 Task: Research Airbnb options in MontelÃÂ­bano, Colombia from 17th December, 2023 to 21st December, 2023 for 2 adults. Place can be private room with 1  bedroom having 2 beds and 1 bathroom. Property type can be flat. Amenities needed are: wifi, washing machine.
Action: Mouse moved to (448, 95)
Screenshot: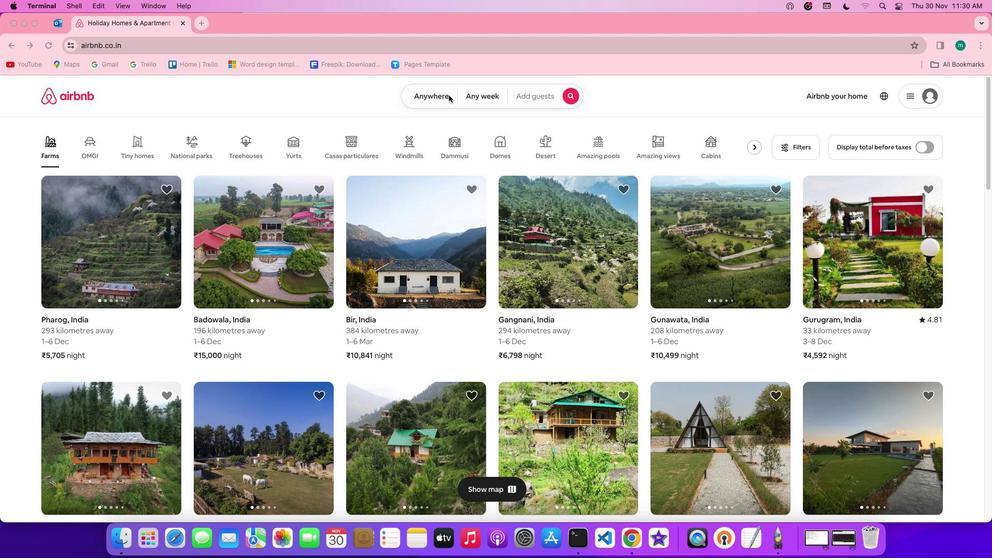 
Action: Mouse pressed left at (448, 95)
Screenshot: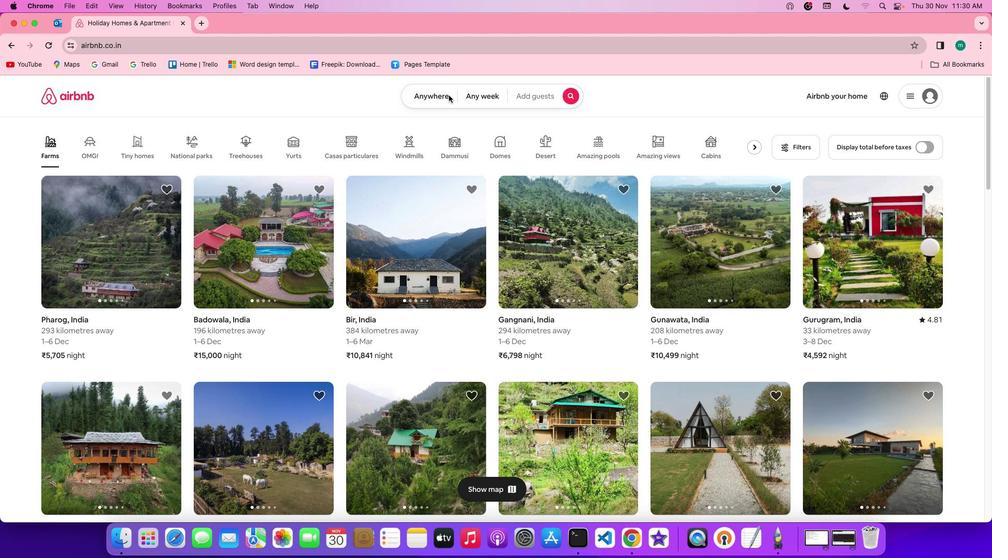
Action: Mouse pressed left at (448, 95)
Screenshot: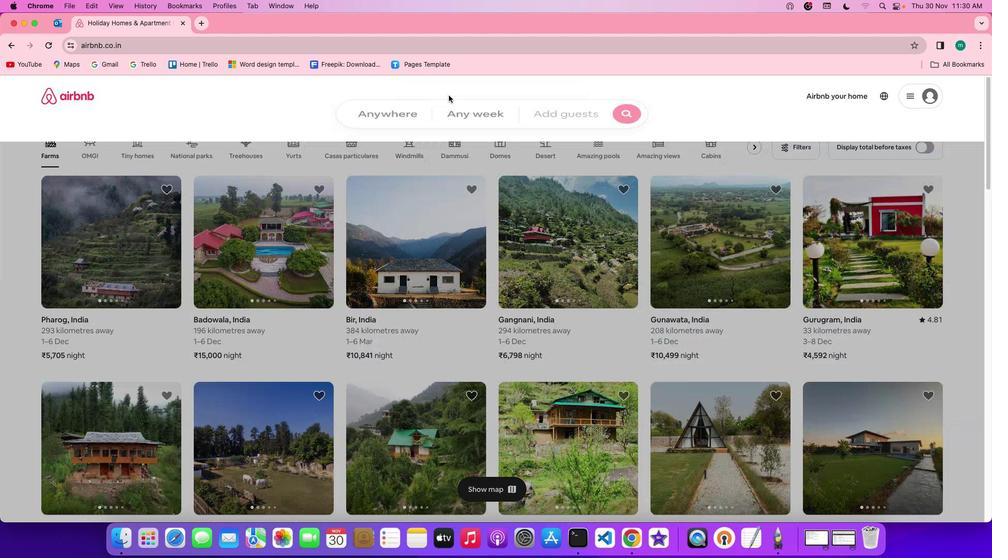 
Action: Mouse moved to (365, 138)
Screenshot: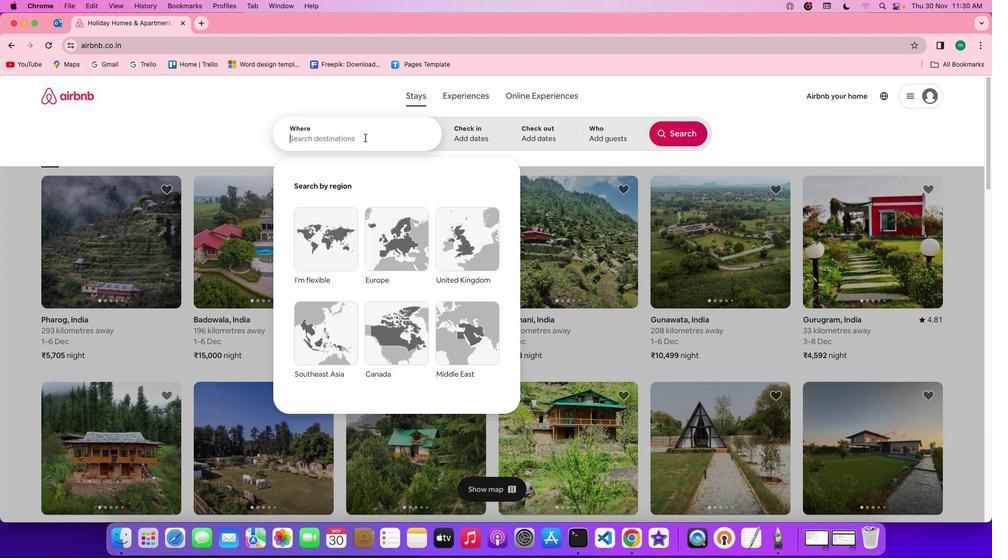 
Action: Mouse pressed left at (365, 138)
Screenshot: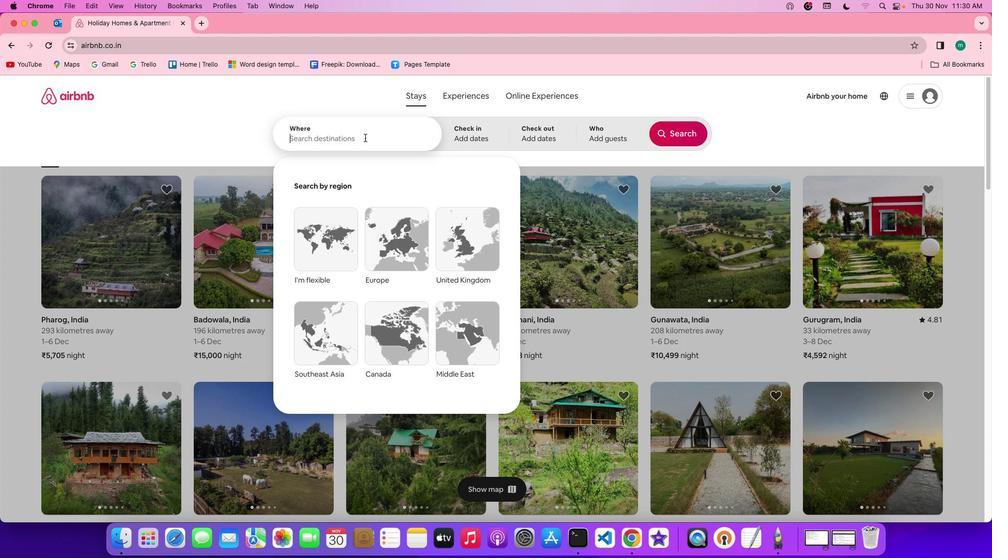 
Action: Key pressed Key.shift'M''o''n''t''e''l''a''b''a''n''o'','Key.spaceKey.shift'C''o''l''o''m''b''i''a'
Screenshot: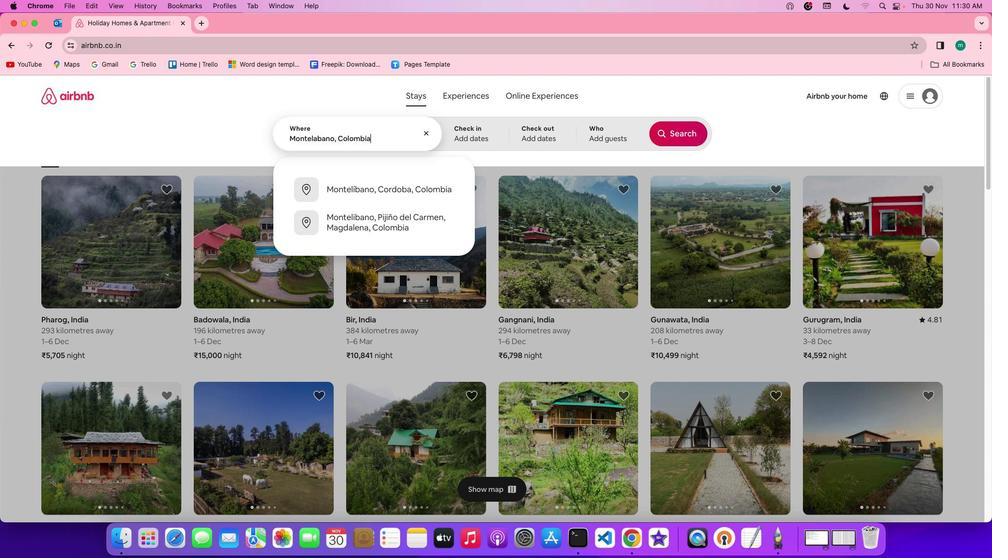 
Action: Mouse moved to (503, 130)
Screenshot: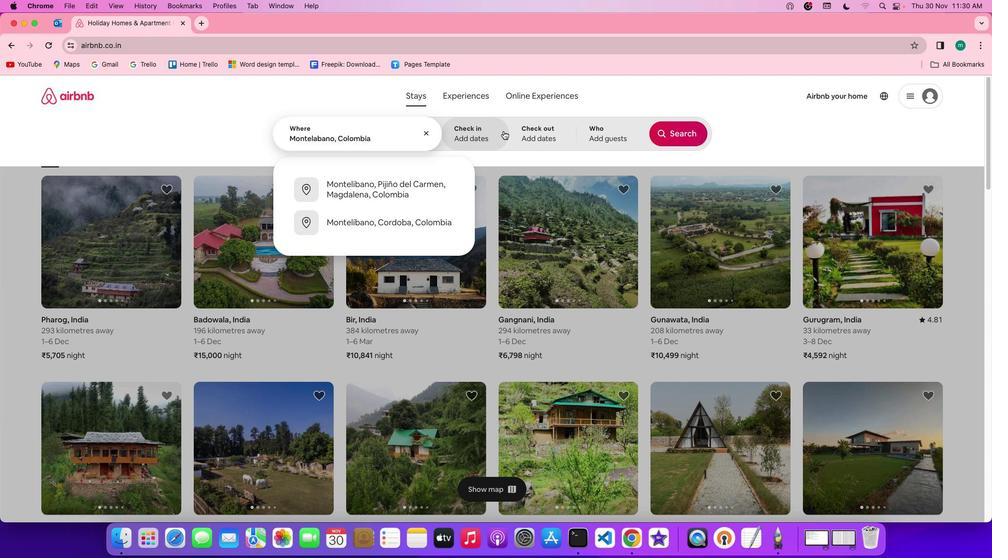 
Action: Mouse pressed left at (503, 130)
Screenshot: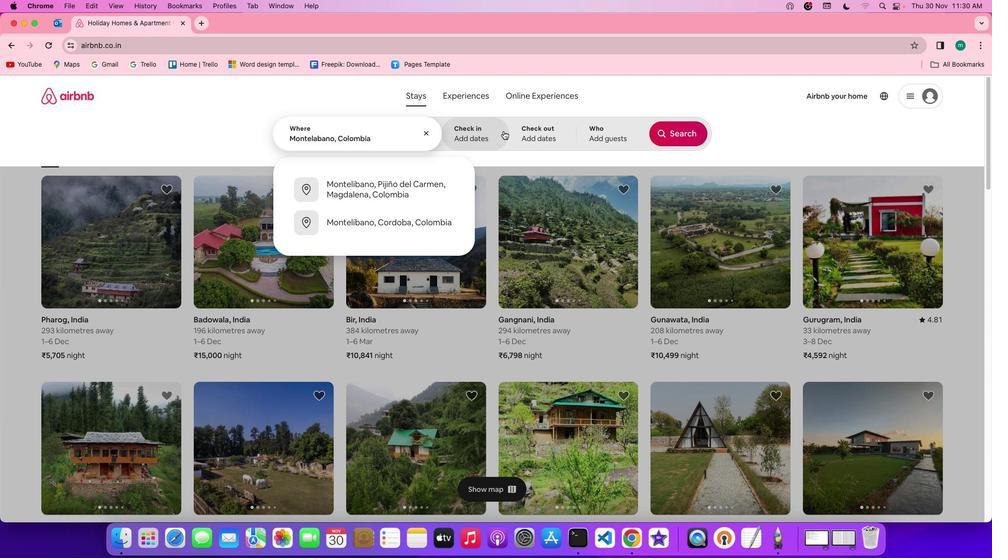 
Action: Mouse moved to (520, 332)
Screenshot: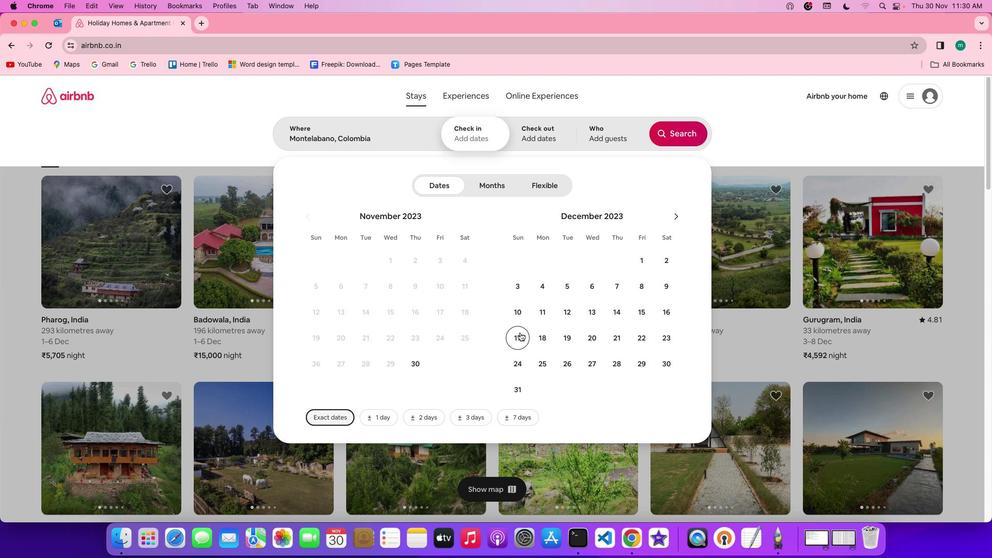 
Action: Mouse pressed left at (520, 332)
Screenshot: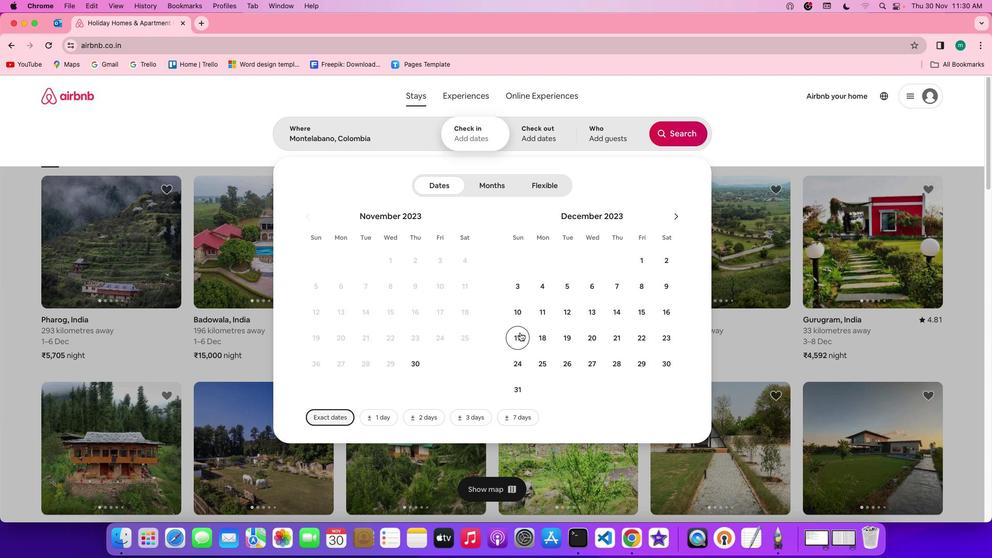 
Action: Mouse moved to (619, 339)
Screenshot: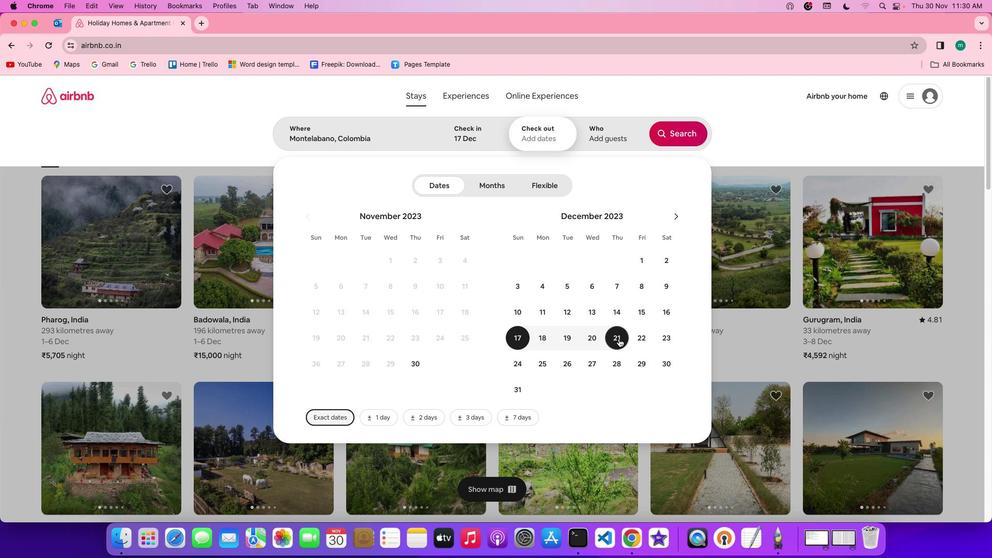 
Action: Mouse pressed left at (619, 339)
Screenshot: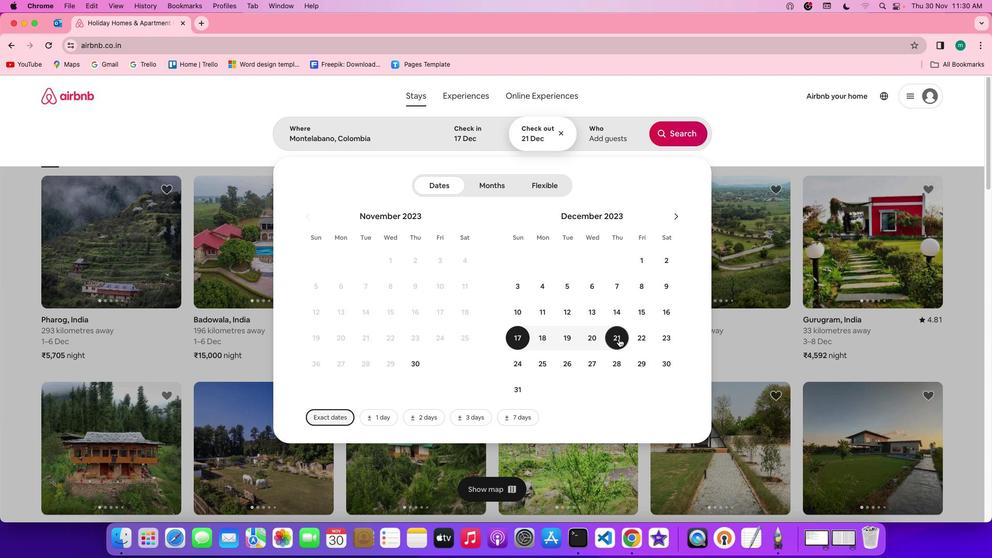 
Action: Mouse moved to (606, 141)
Screenshot: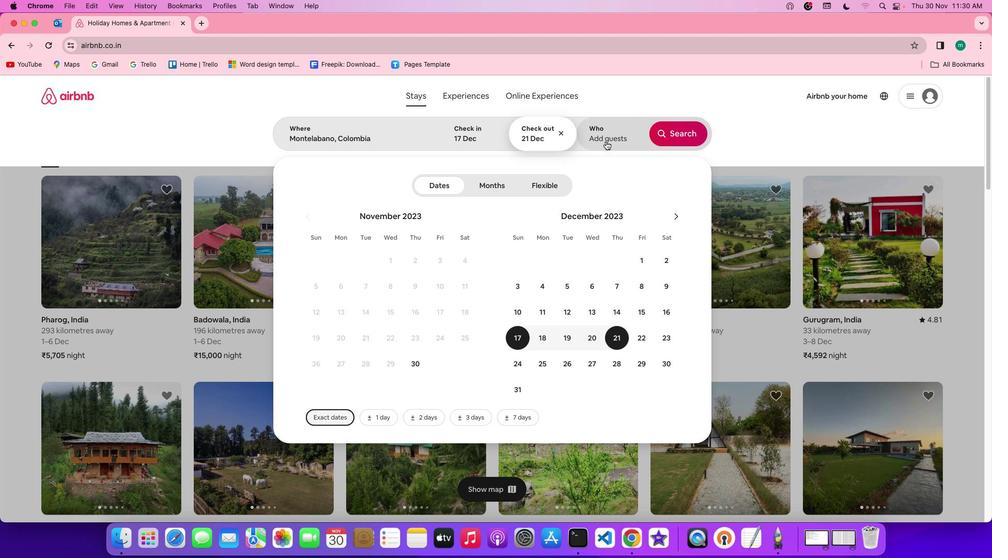 
Action: Mouse pressed left at (606, 141)
Screenshot: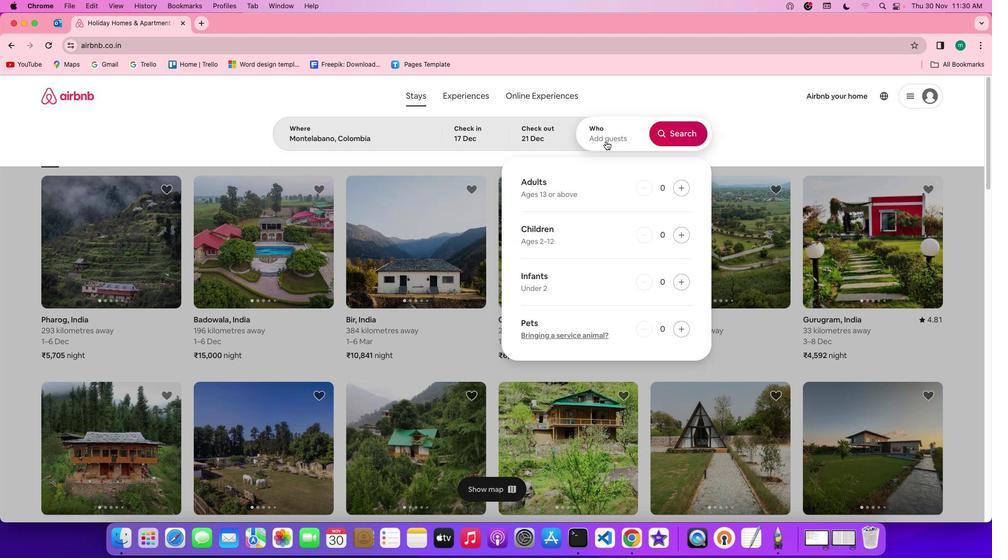 
Action: Mouse moved to (680, 187)
Screenshot: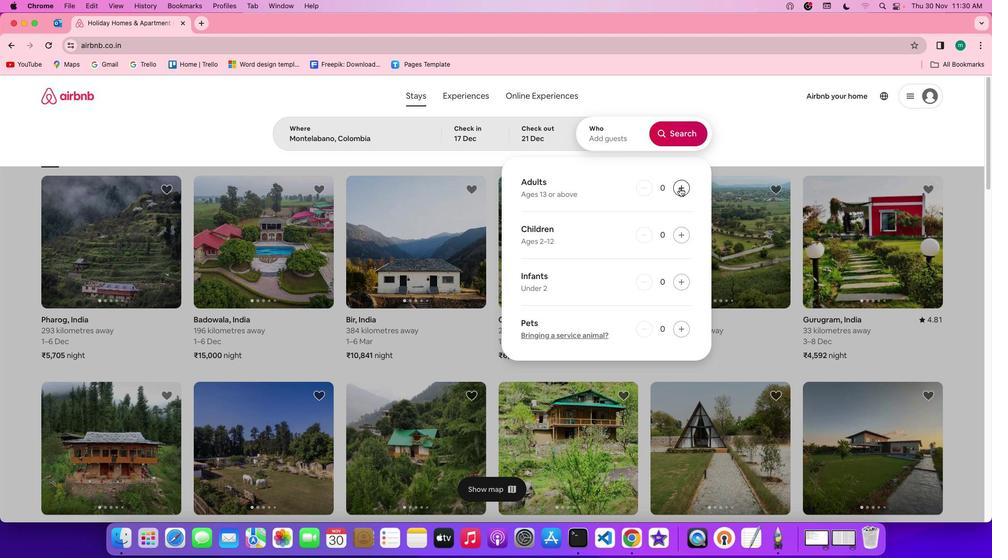 
Action: Mouse pressed left at (680, 187)
Screenshot: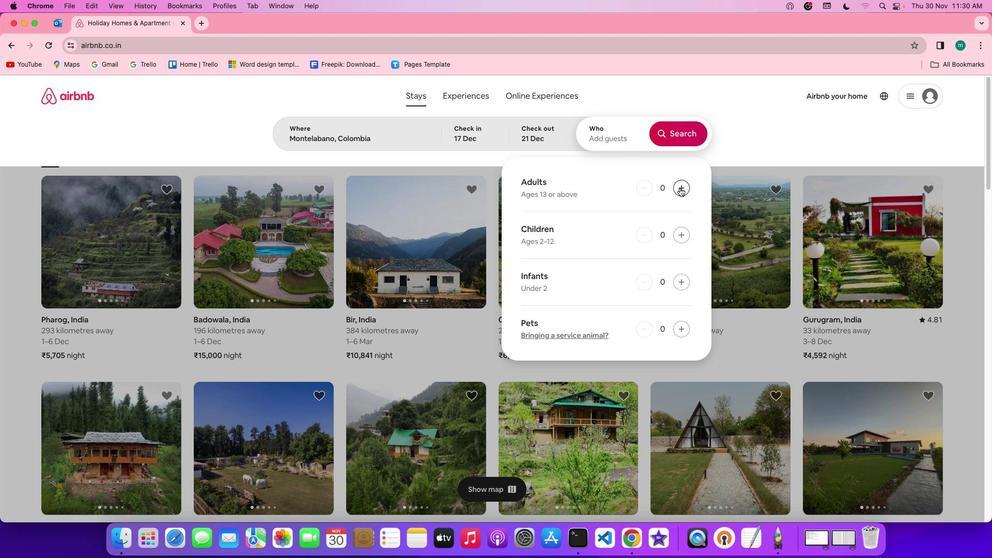 
Action: Mouse moved to (680, 187)
Screenshot: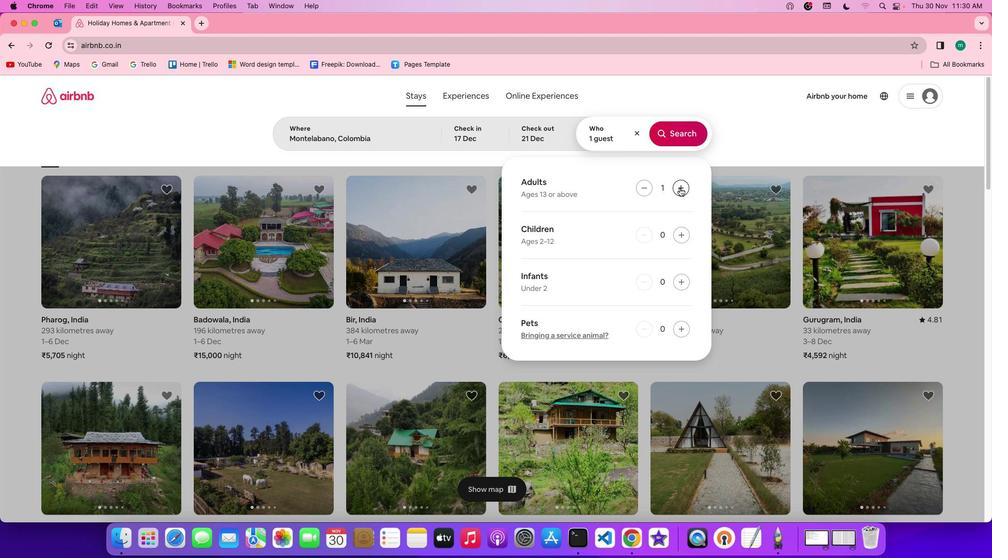 
Action: Mouse pressed left at (680, 187)
Screenshot: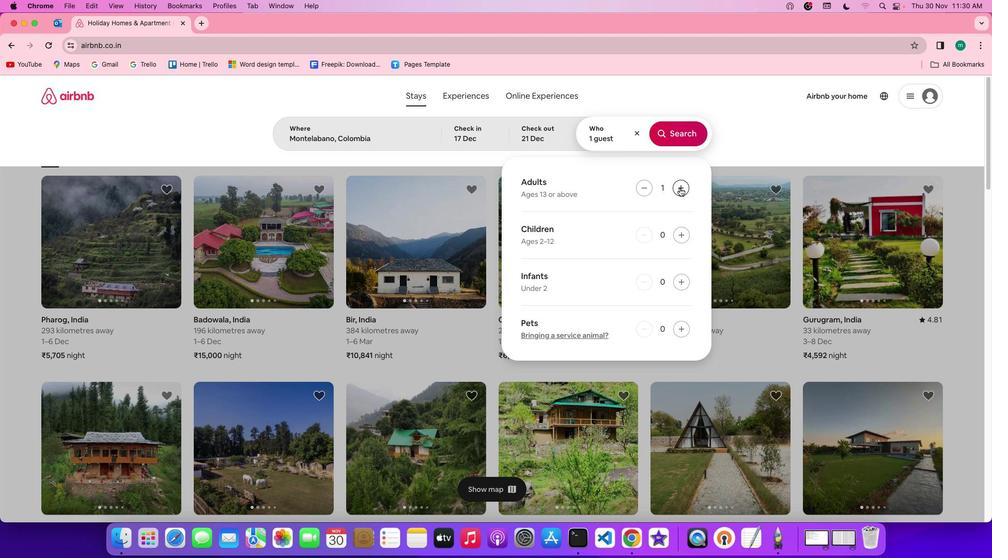 
Action: Mouse moved to (680, 132)
Screenshot: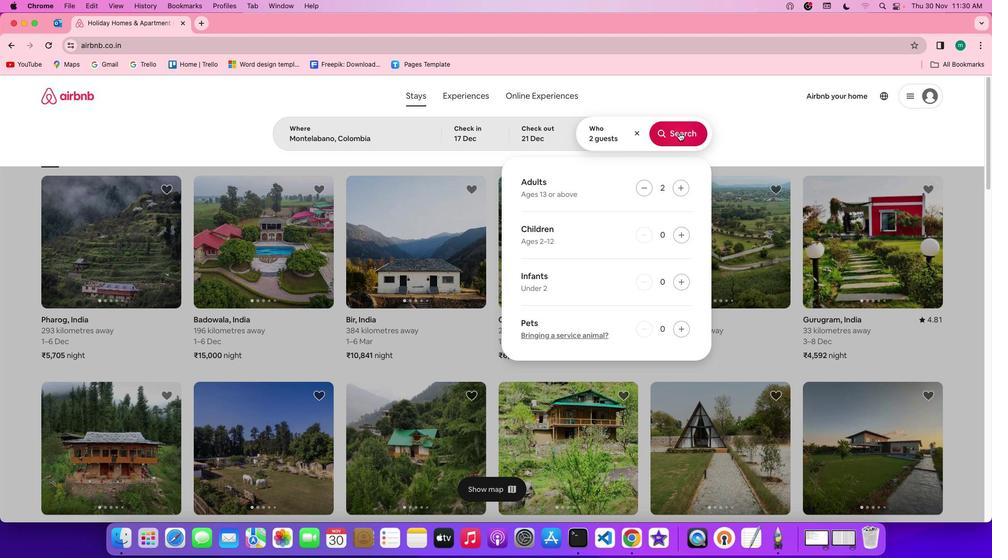
Action: Mouse pressed left at (680, 132)
Screenshot: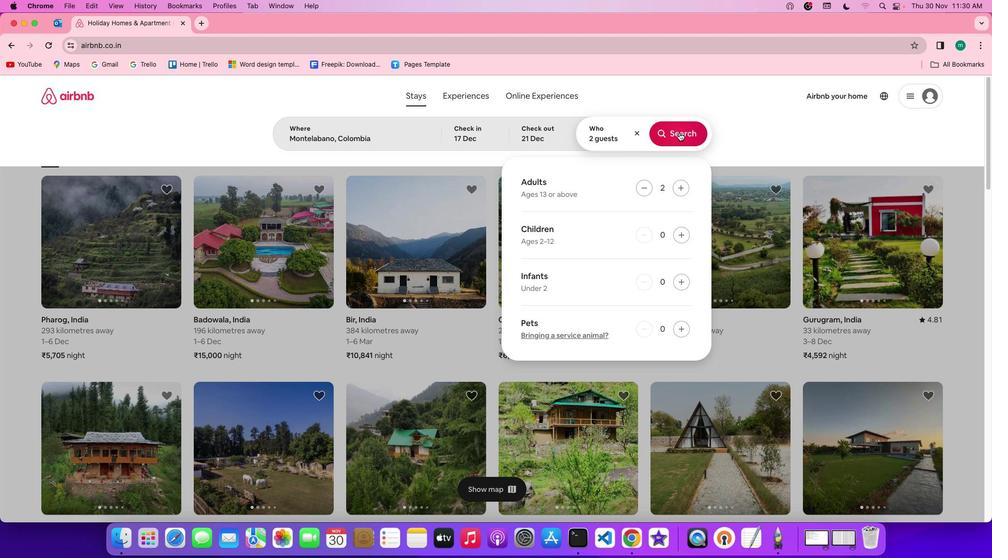 
Action: Mouse moved to (831, 132)
Screenshot: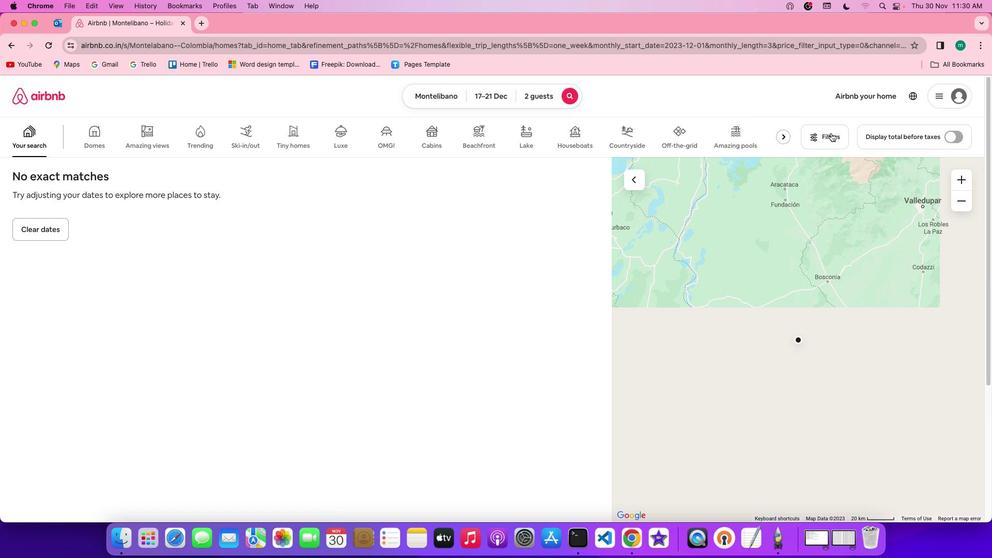 
Action: Mouse pressed left at (831, 132)
Screenshot: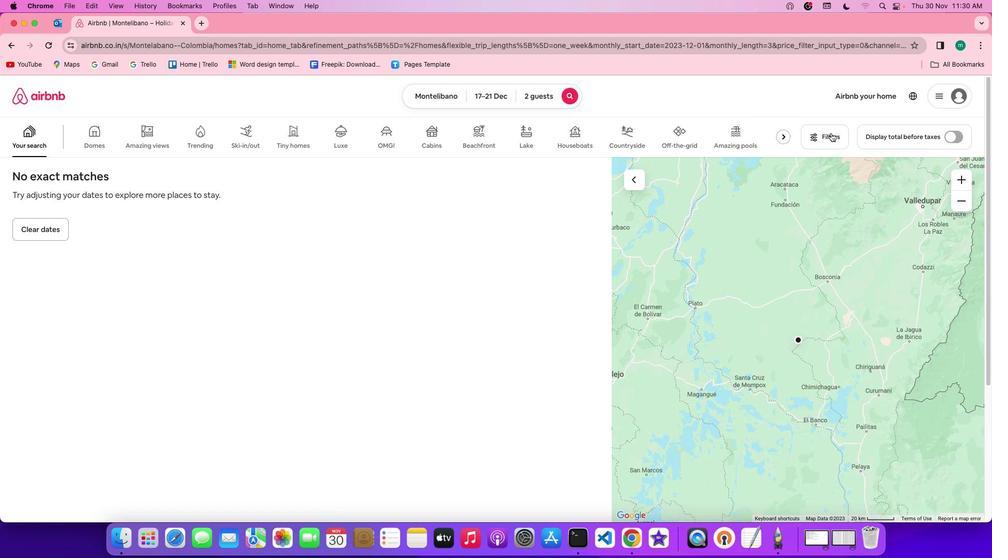
Action: Mouse moved to (519, 234)
Screenshot: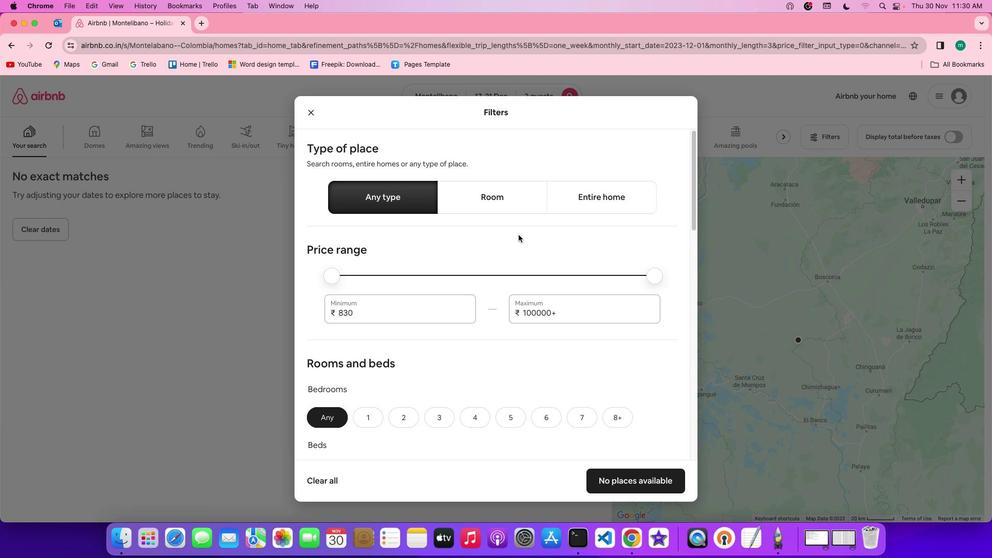 
Action: Mouse scrolled (519, 234) with delta (0, 0)
Screenshot: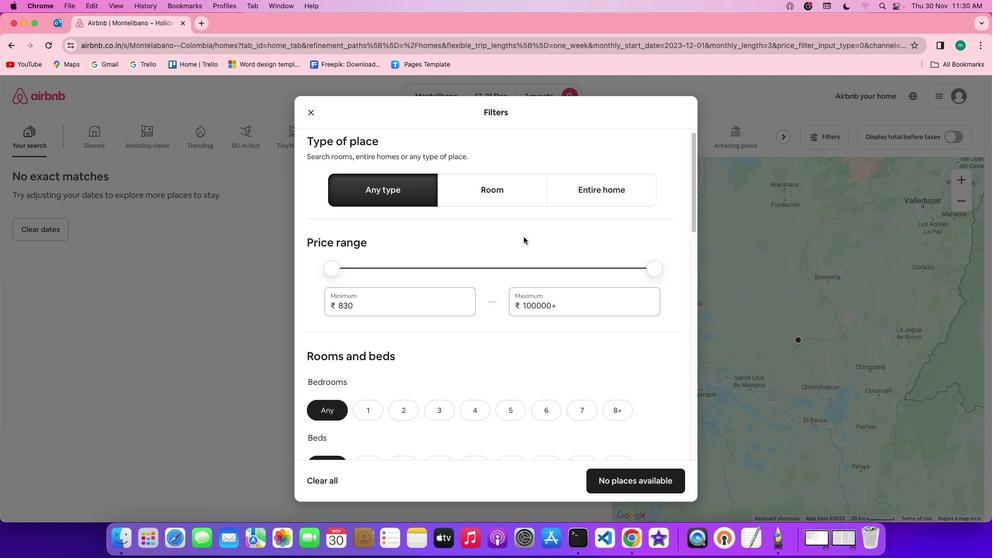 
Action: Mouse moved to (519, 235)
Screenshot: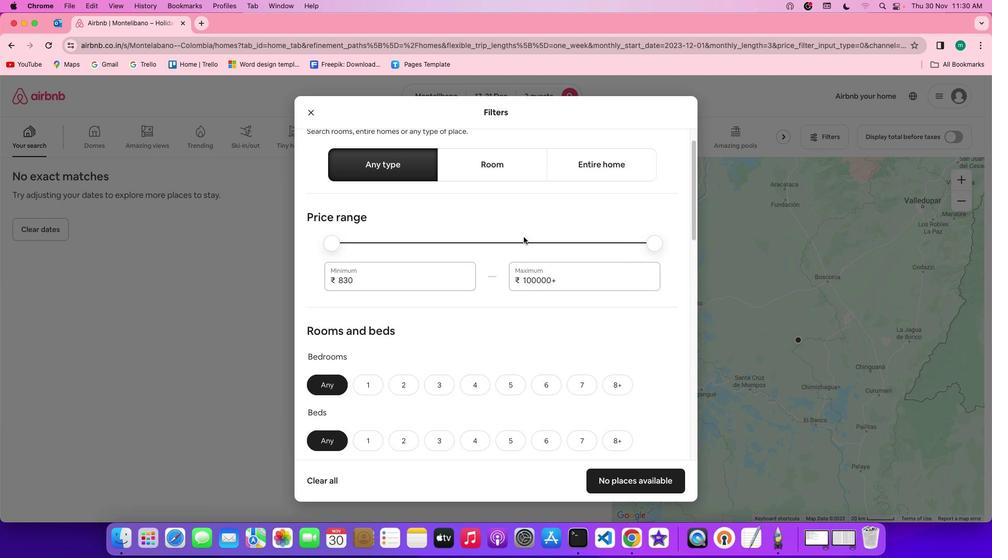 
Action: Mouse scrolled (519, 235) with delta (0, 0)
Screenshot: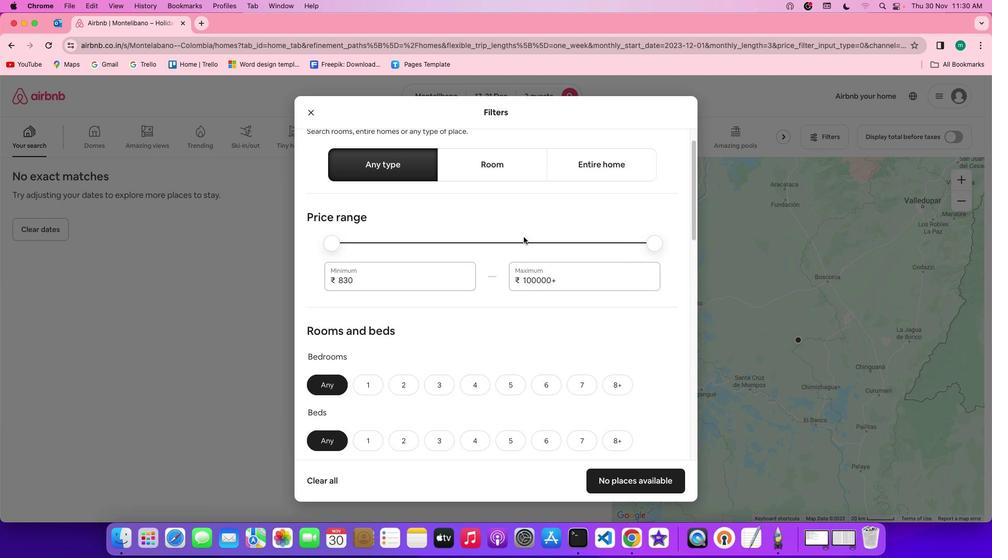 
Action: Mouse moved to (522, 236)
Screenshot: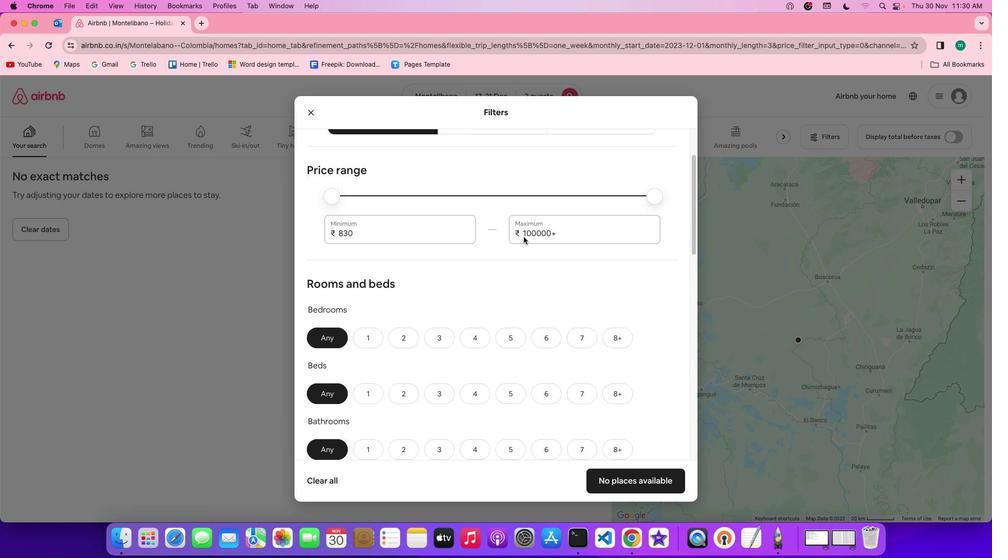 
Action: Mouse scrolled (522, 236) with delta (0, -1)
Screenshot: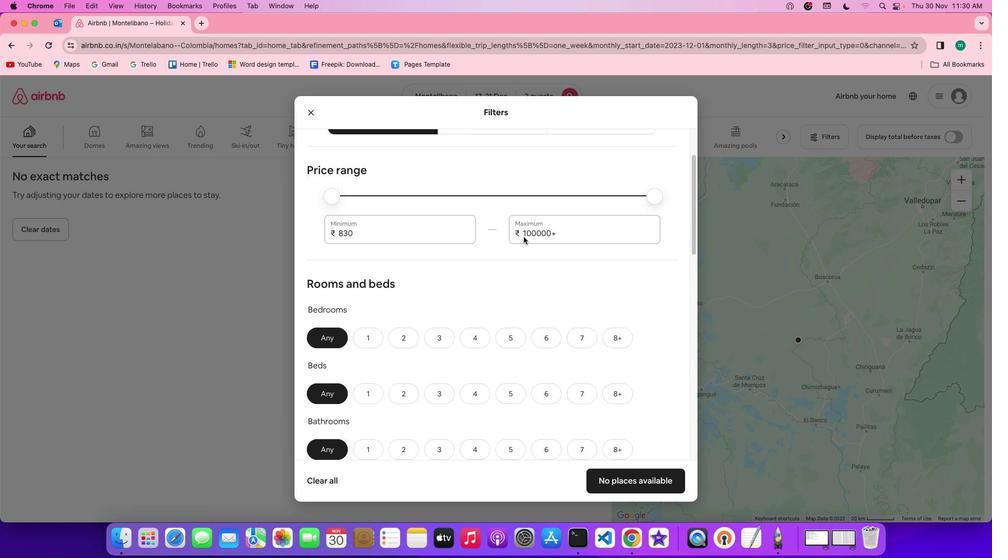 
Action: Mouse moved to (524, 237)
Screenshot: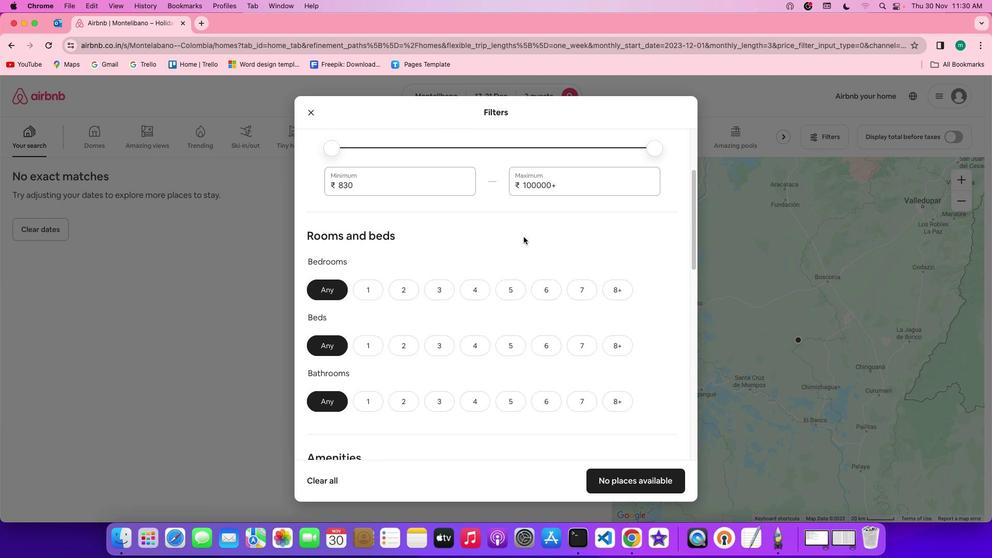 
Action: Mouse scrolled (524, 237) with delta (0, -2)
Screenshot: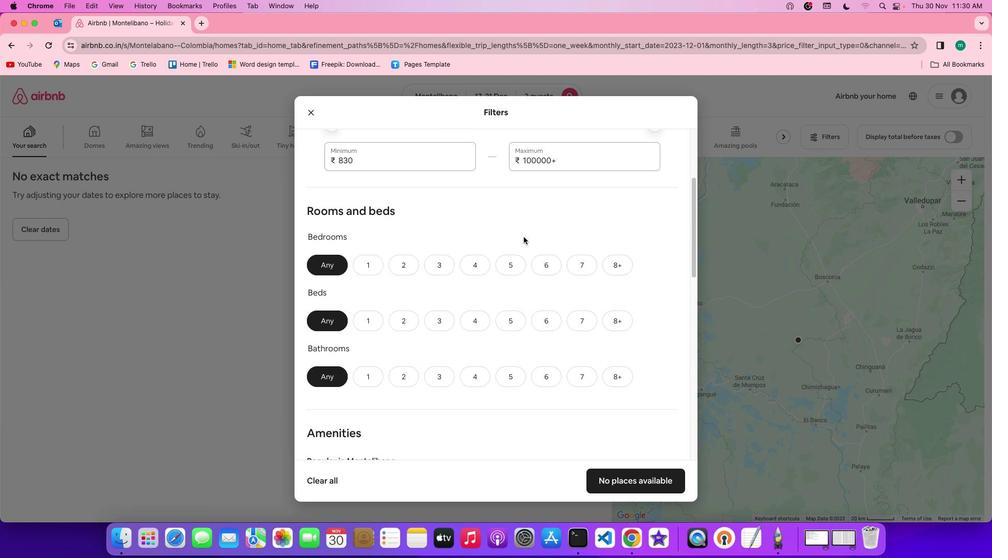 
Action: Mouse scrolled (524, 237) with delta (0, -1)
Screenshot: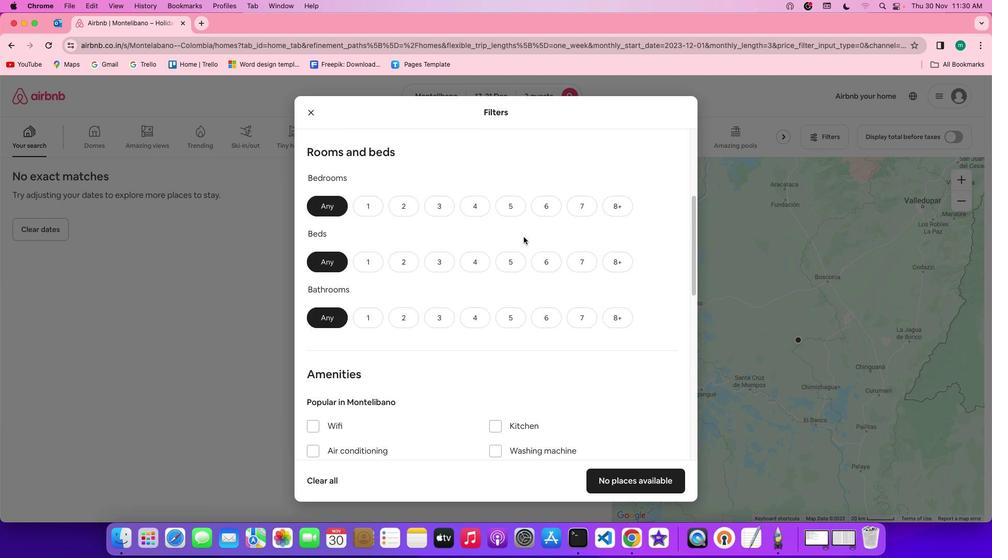 
Action: Mouse moved to (362, 186)
Screenshot: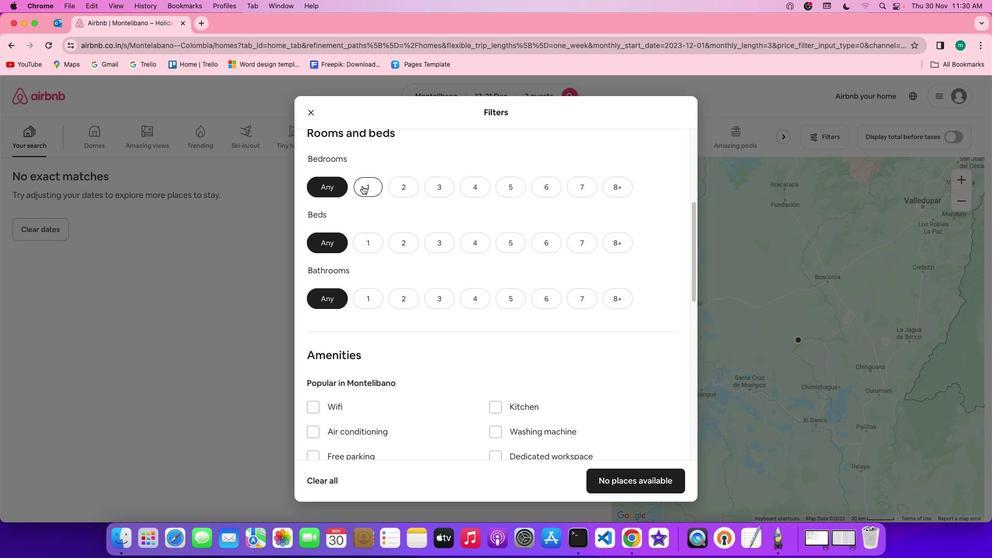 
Action: Mouse pressed left at (362, 186)
Screenshot: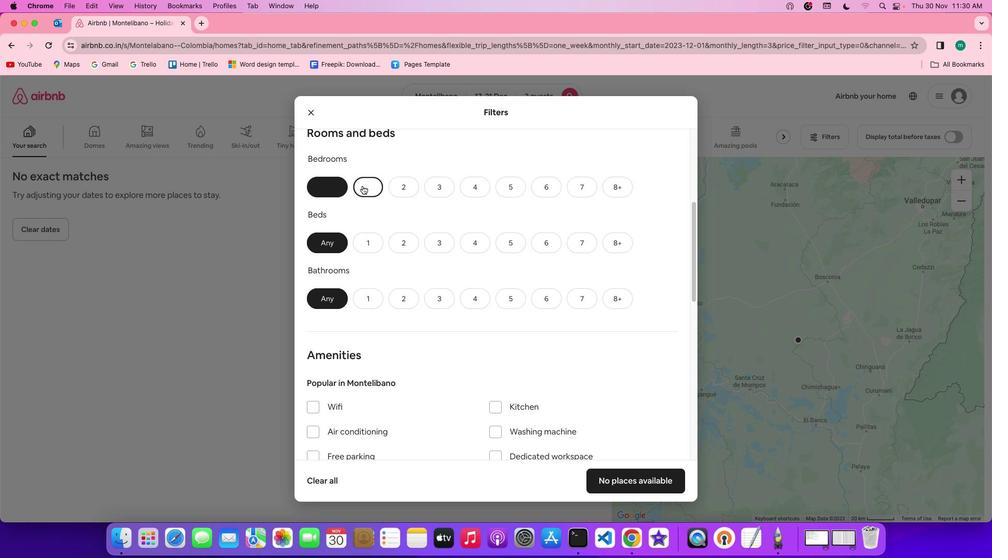 
Action: Mouse moved to (400, 235)
Screenshot: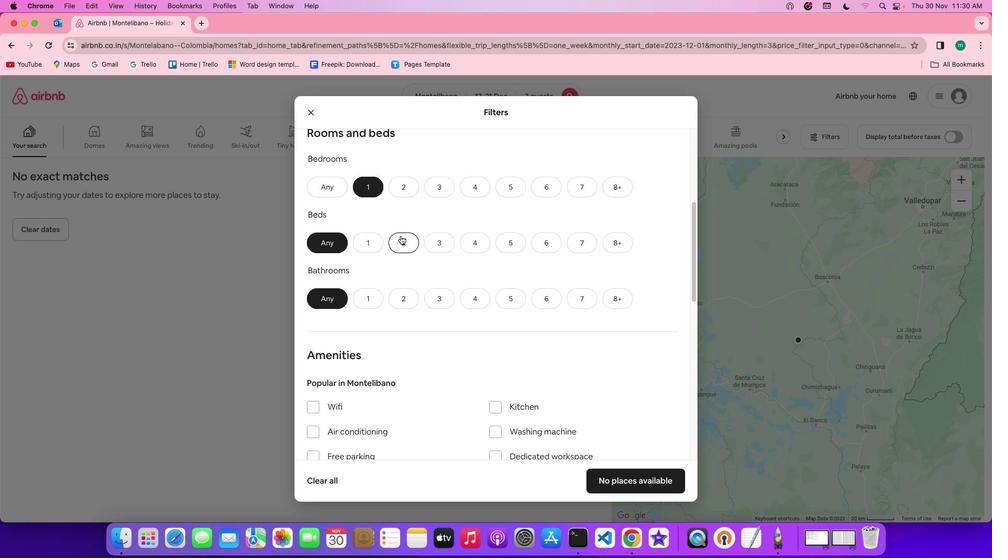 
Action: Mouse pressed left at (400, 235)
Screenshot: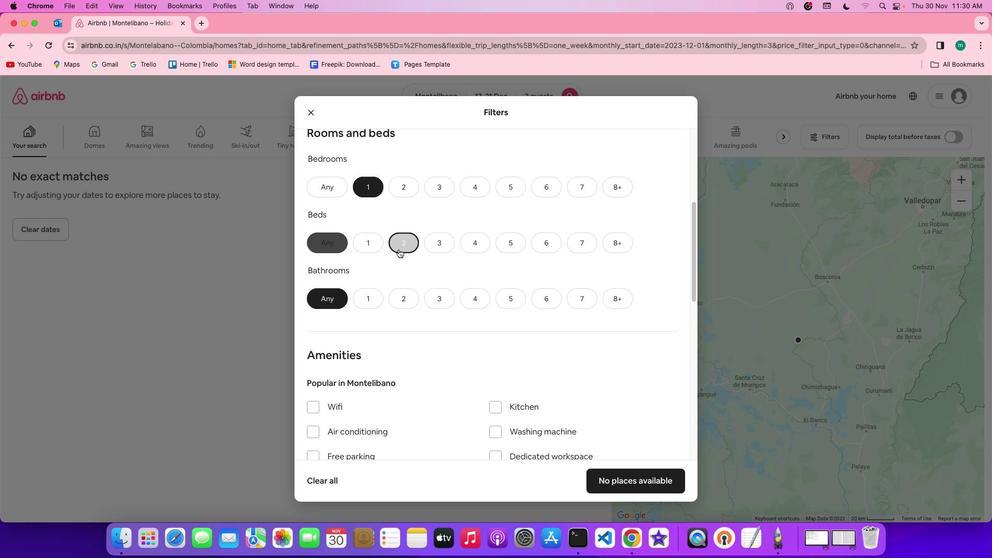 
Action: Mouse moved to (377, 299)
Screenshot: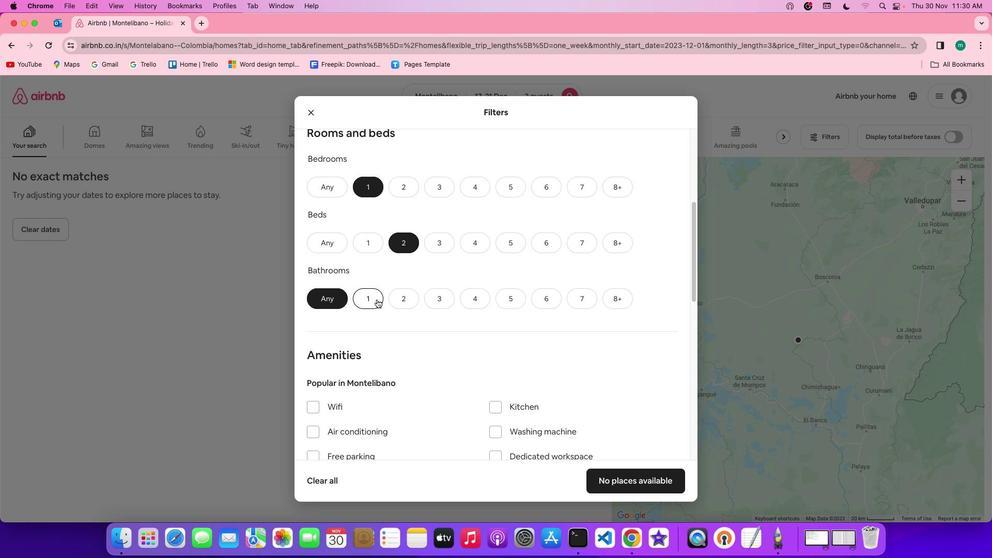 
Action: Mouse pressed left at (377, 299)
Screenshot: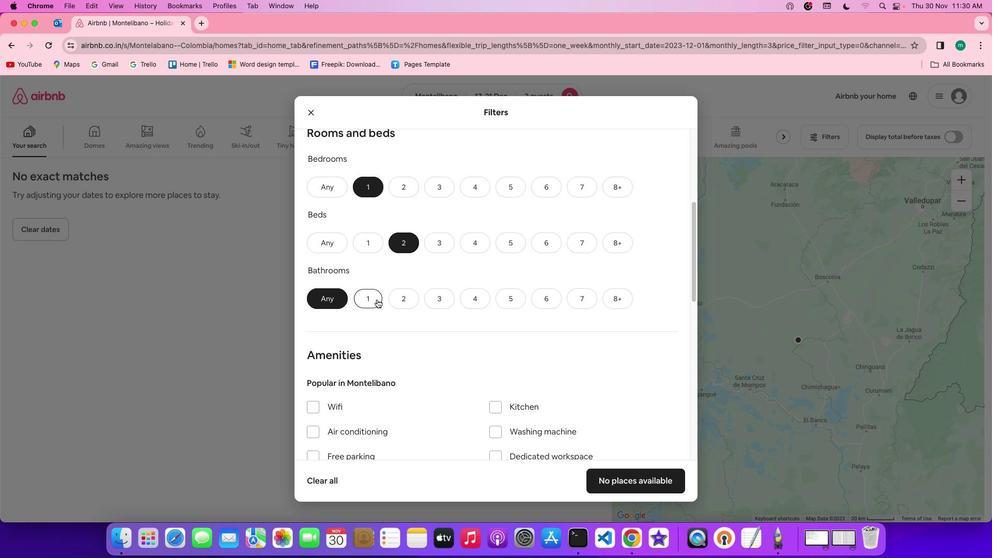 
Action: Mouse moved to (523, 312)
Screenshot: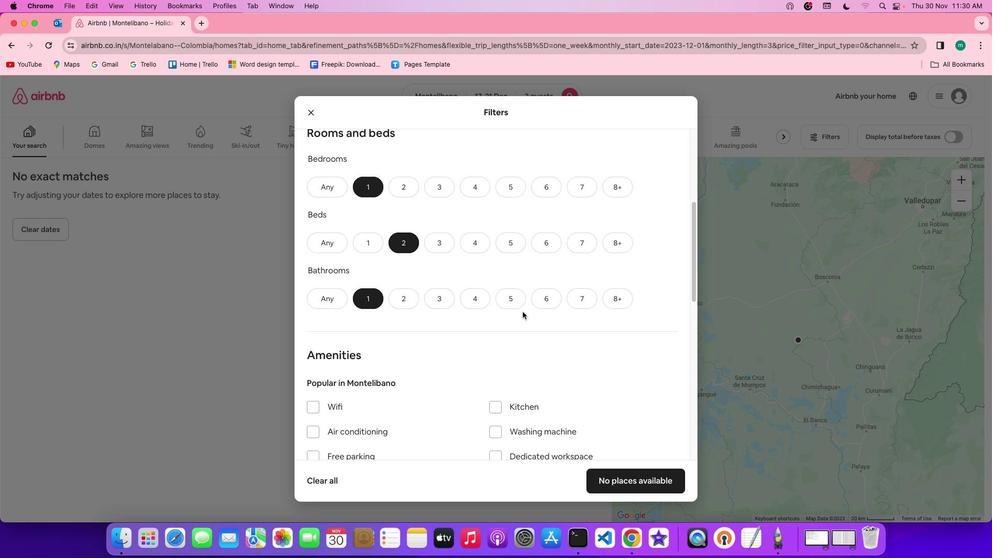 
Action: Mouse scrolled (523, 312) with delta (0, 0)
Screenshot: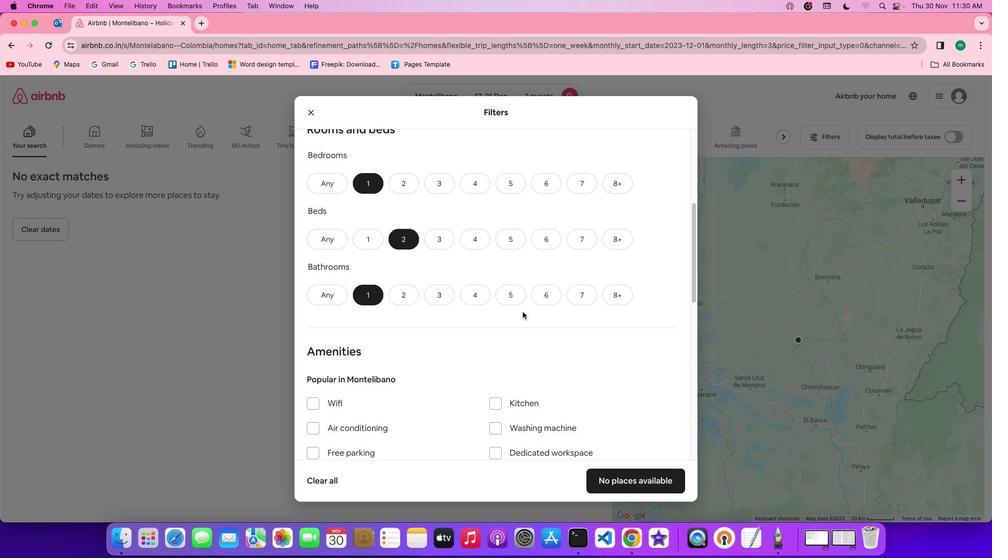 
Action: Mouse scrolled (523, 312) with delta (0, 0)
Screenshot: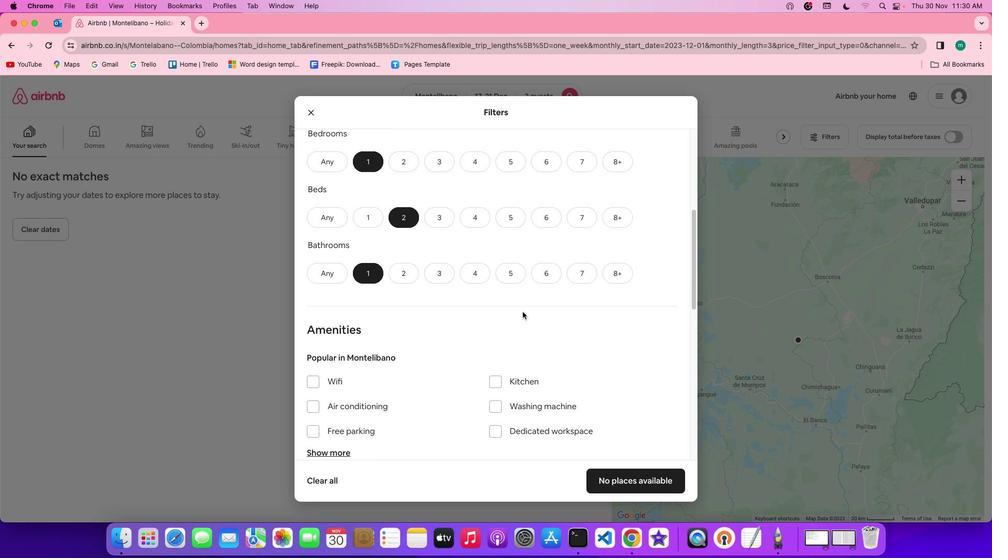 
Action: Mouse scrolled (523, 312) with delta (0, -1)
Screenshot: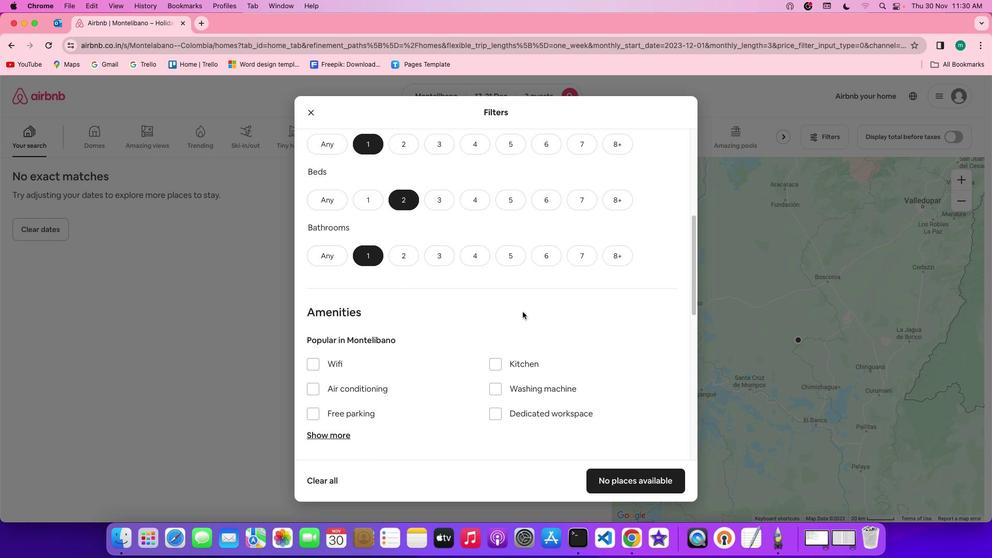 
Action: Mouse scrolled (523, 312) with delta (0, -1)
Screenshot: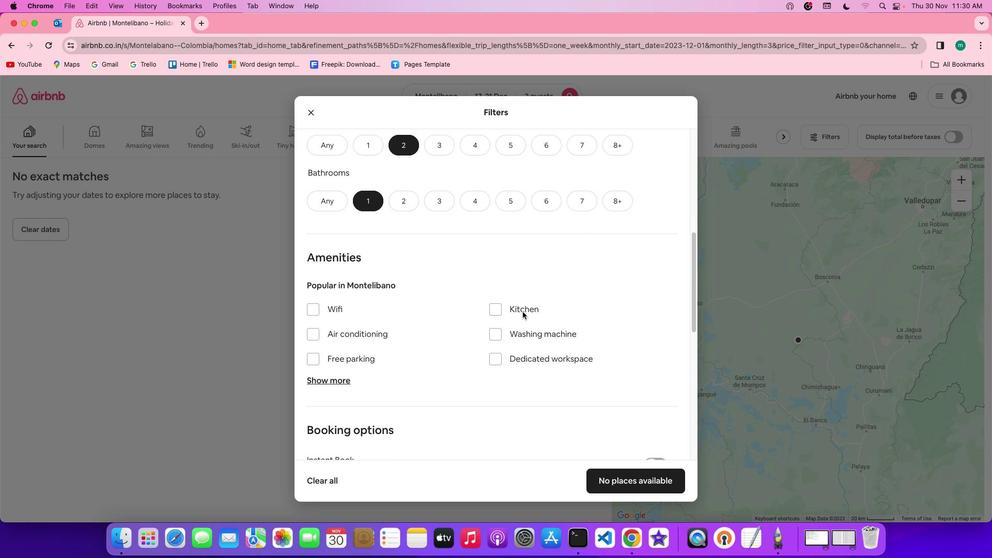 
Action: Mouse scrolled (523, 312) with delta (0, 0)
Screenshot: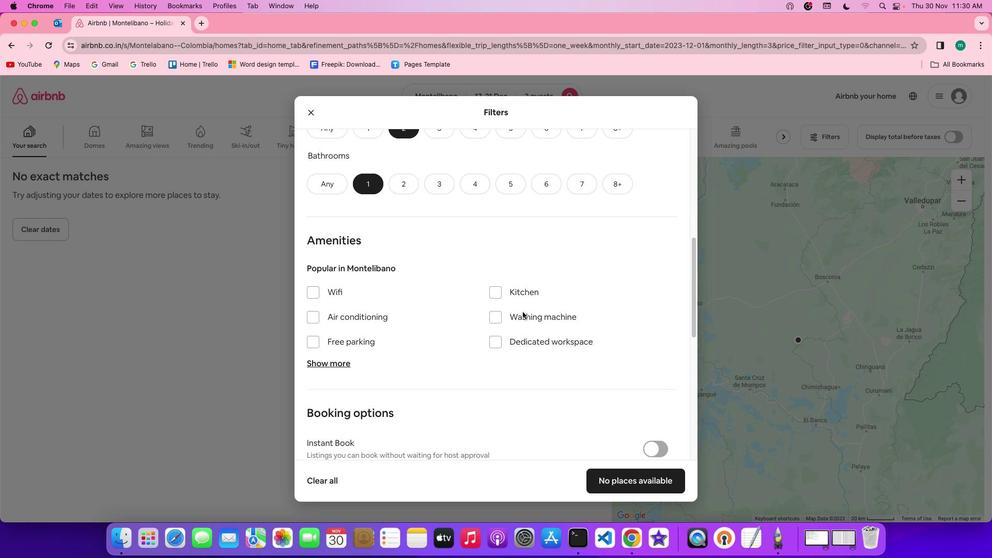 
Action: Mouse scrolled (523, 312) with delta (0, 0)
Screenshot: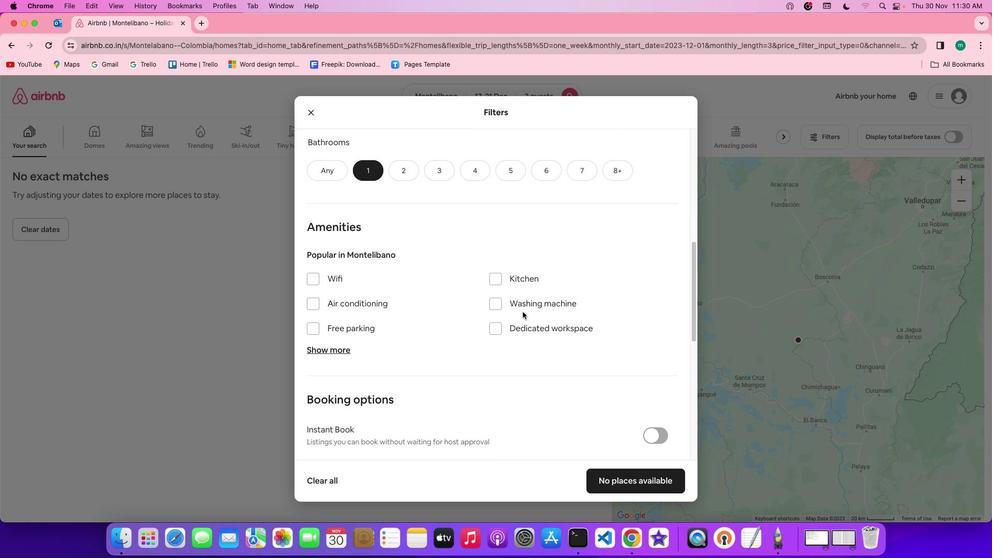 
Action: Mouse scrolled (523, 312) with delta (0, 0)
Screenshot: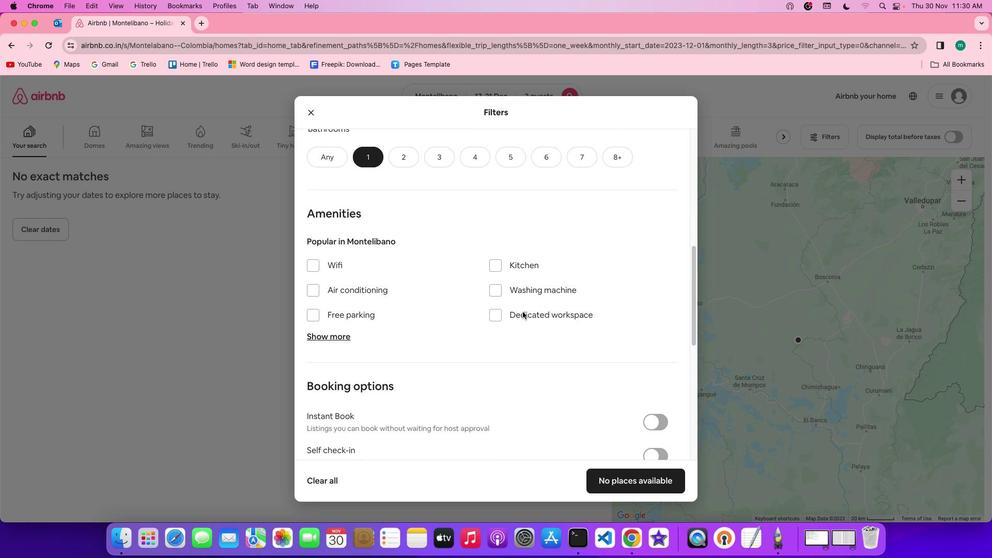 
Action: Mouse scrolled (523, 312) with delta (0, -1)
Screenshot: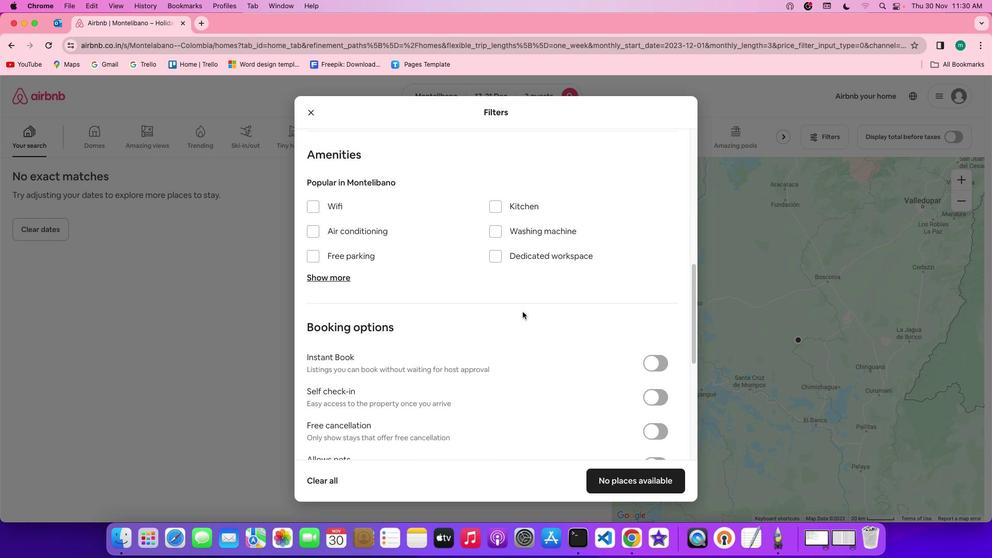 
Action: Mouse scrolled (523, 312) with delta (0, 0)
Screenshot: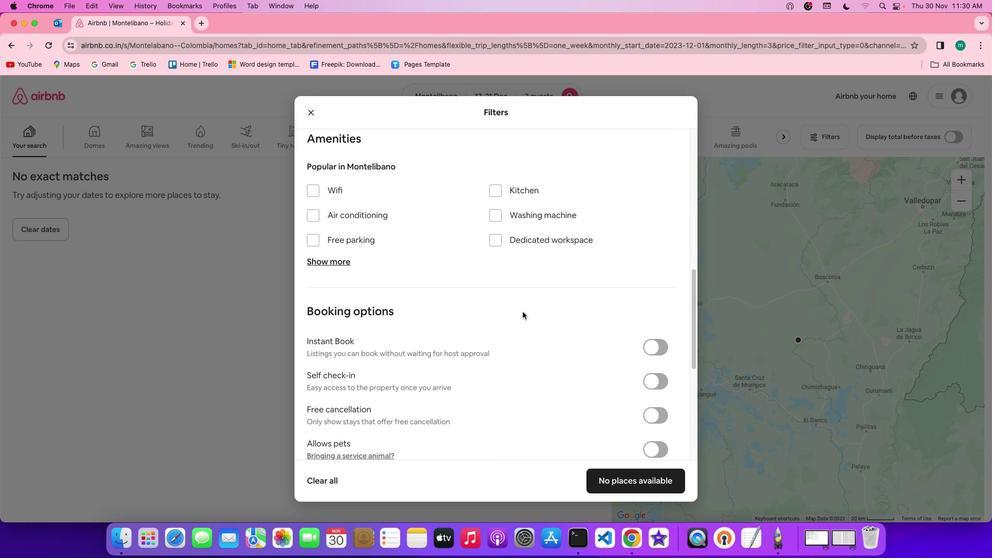 
Action: Mouse scrolled (523, 312) with delta (0, 0)
Screenshot: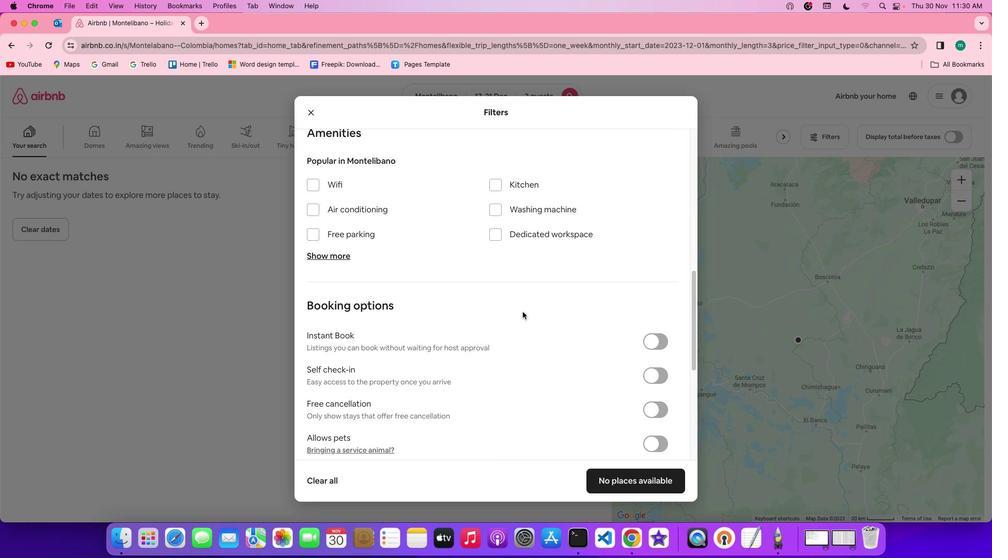 
Action: Mouse scrolled (523, 312) with delta (0, 0)
Screenshot: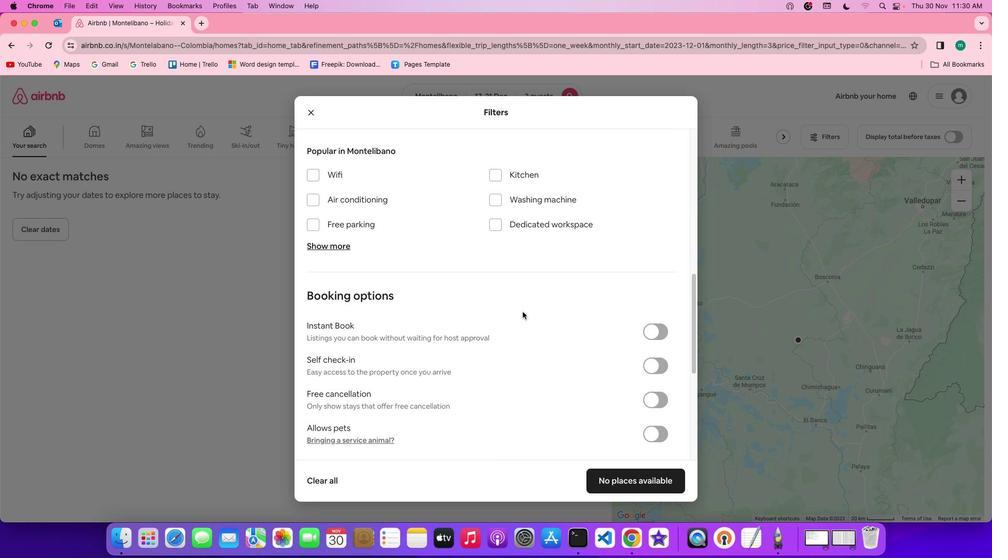 
Action: Mouse scrolled (523, 312) with delta (0, 0)
Screenshot: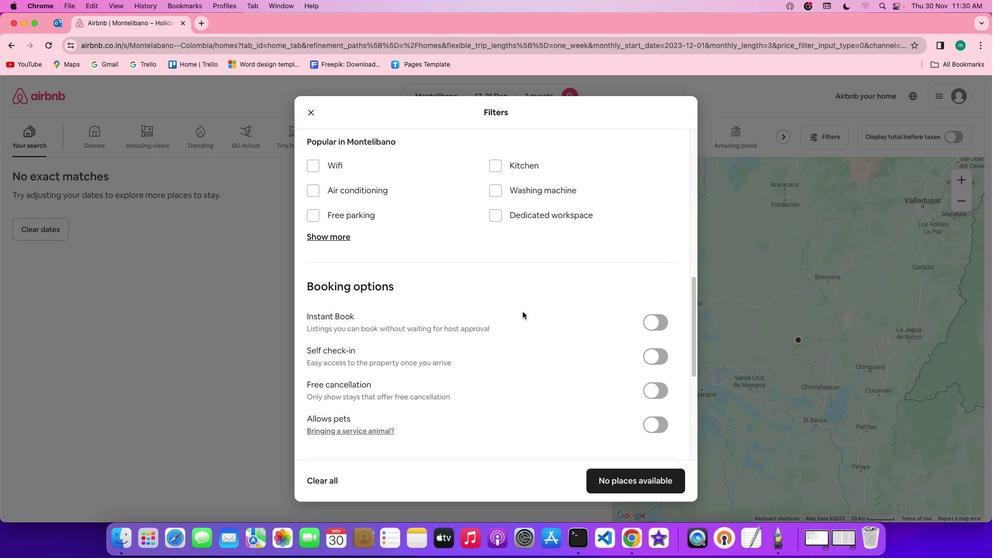 
Action: Mouse scrolled (523, 312) with delta (0, 0)
Screenshot: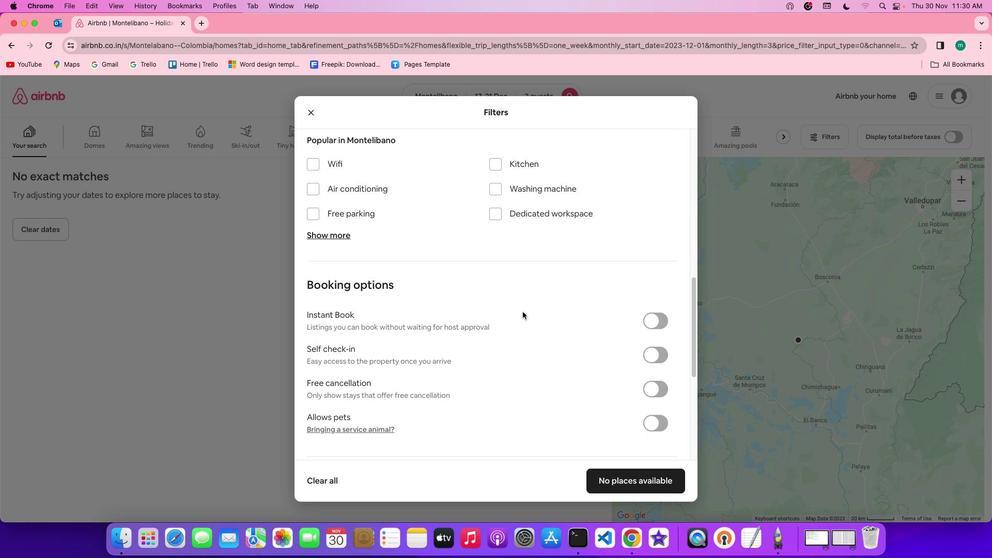 
Action: Mouse scrolled (523, 312) with delta (0, 0)
Screenshot: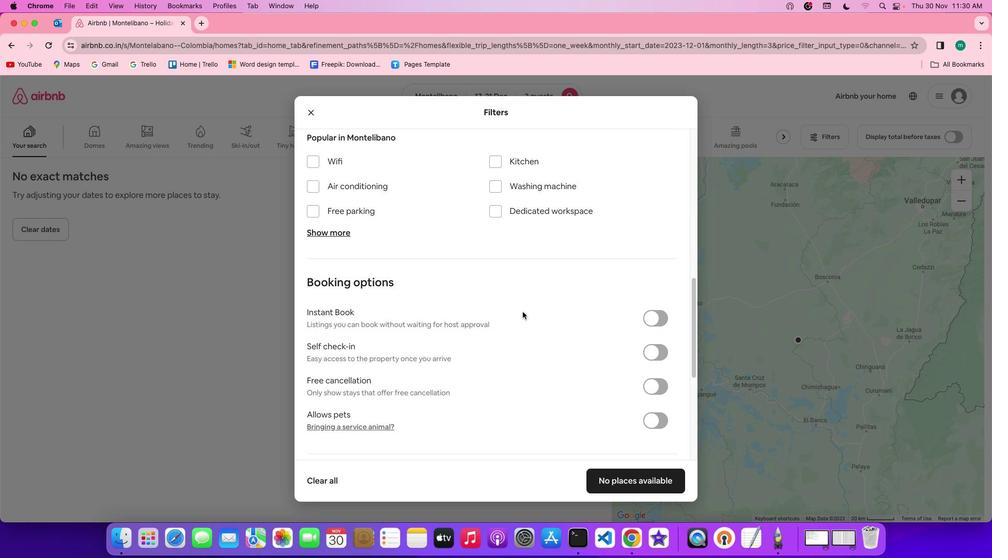 
Action: Mouse moved to (521, 311)
Screenshot: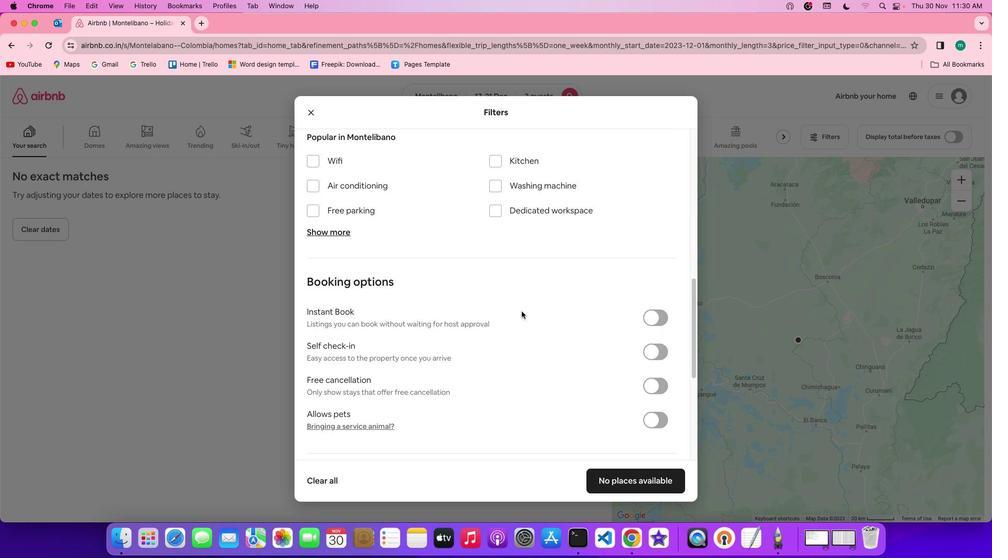 
Action: Mouse scrolled (521, 311) with delta (0, 0)
Screenshot: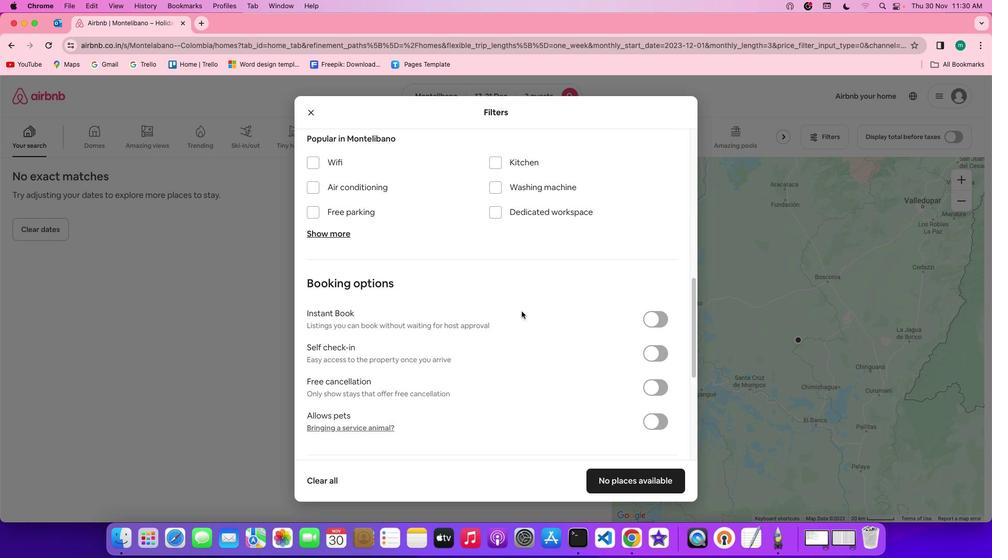 
Action: Mouse scrolled (521, 311) with delta (0, 0)
Screenshot: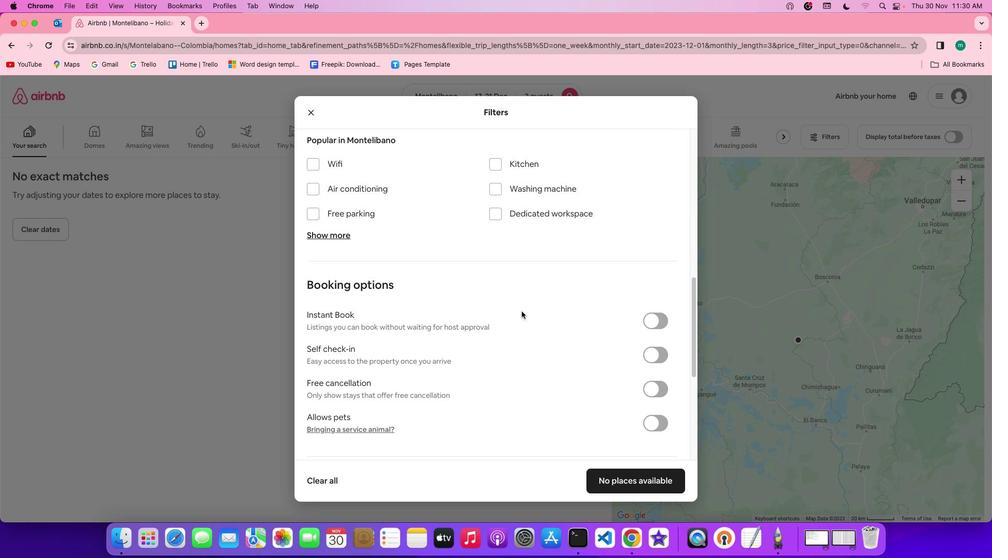 
Action: Mouse scrolled (521, 311) with delta (0, 0)
Screenshot: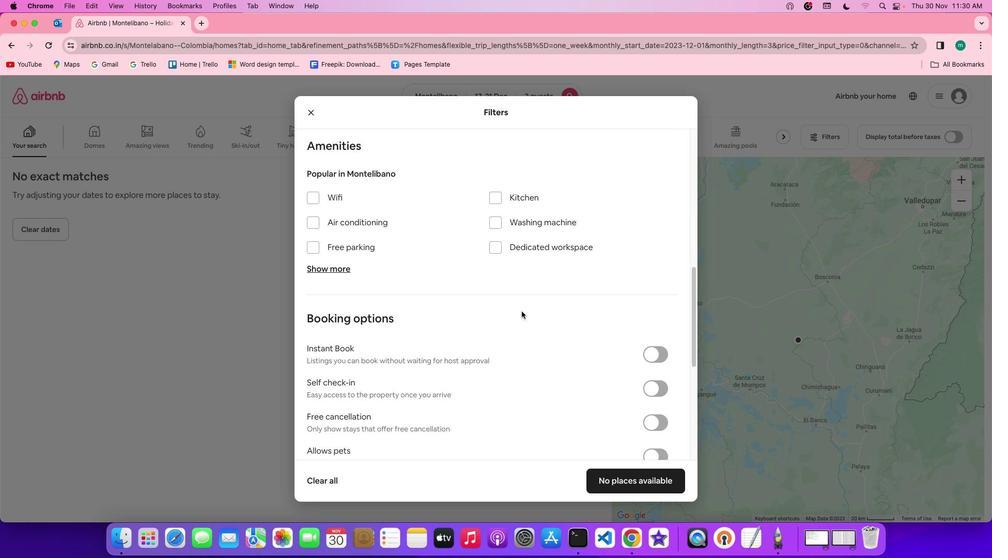 
Action: Mouse scrolled (521, 311) with delta (0, 0)
Screenshot: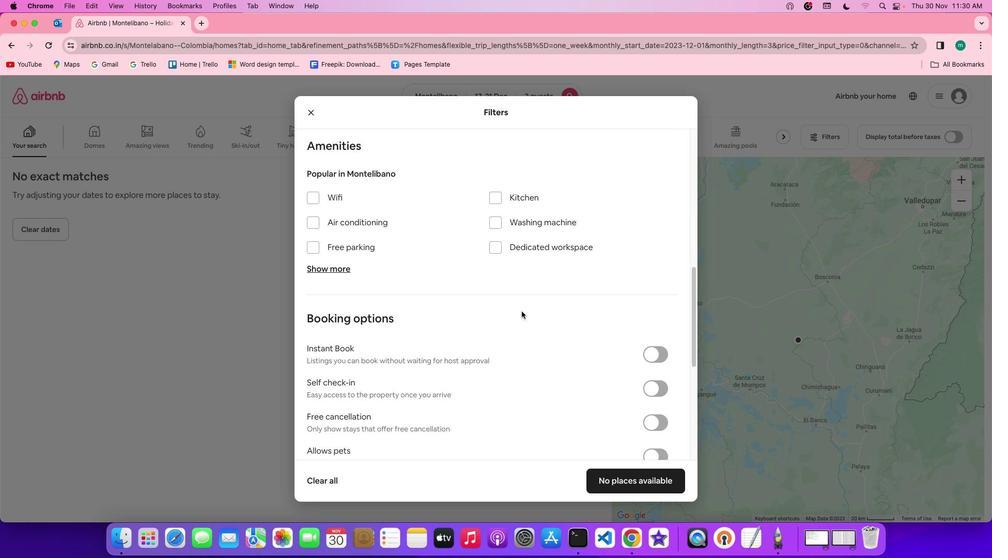 
Action: Mouse scrolled (521, 311) with delta (0, 1)
Screenshot: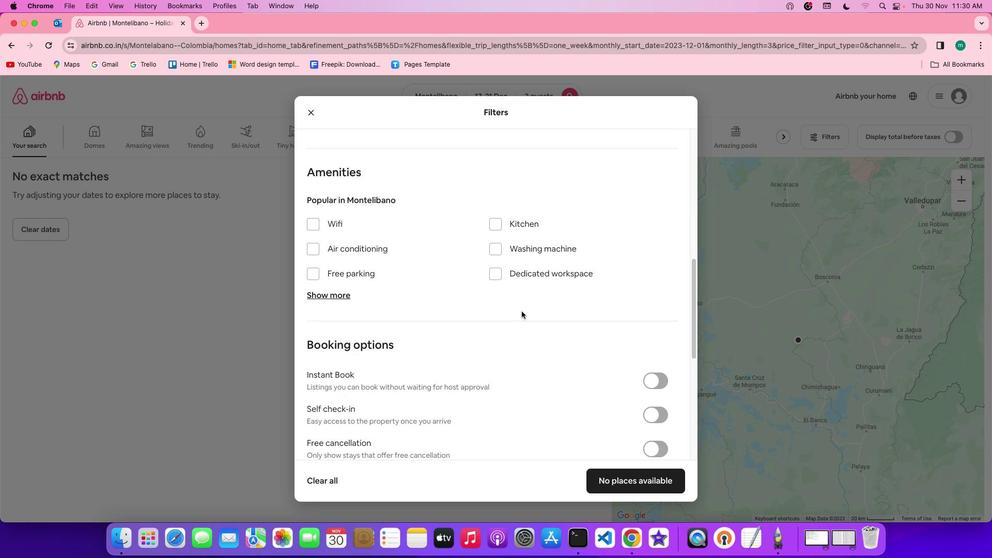 
Action: Mouse scrolled (521, 311) with delta (0, 0)
Screenshot: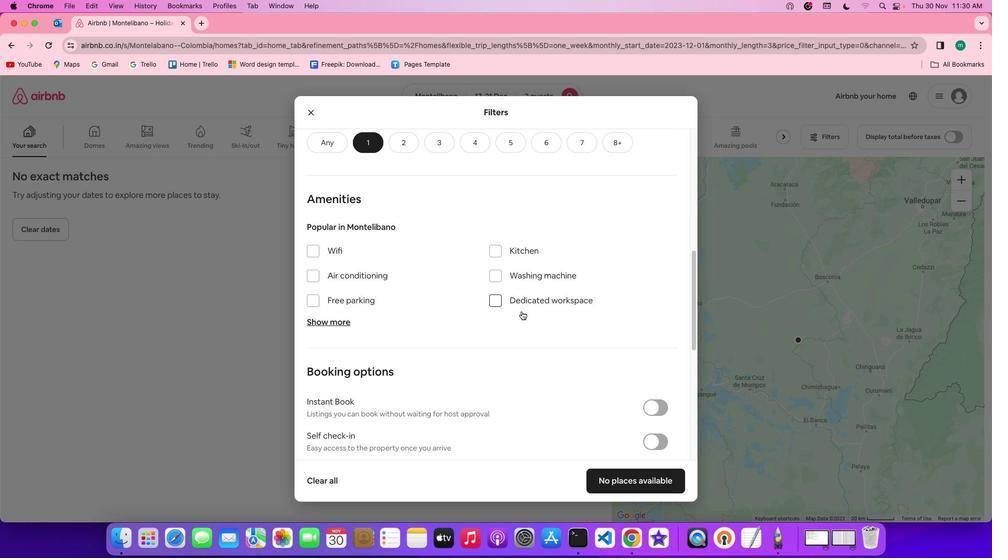 
Action: Mouse scrolled (521, 311) with delta (0, 0)
Screenshot: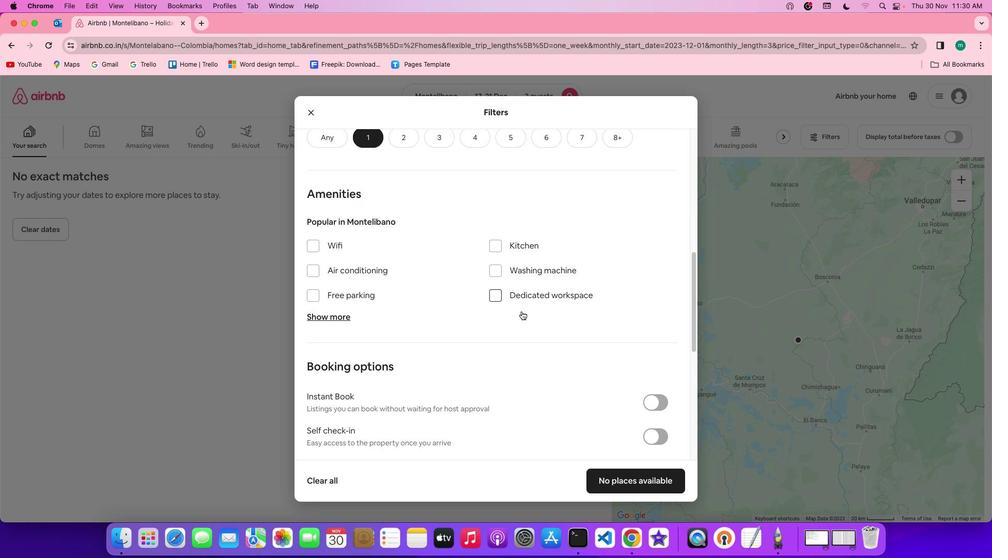 
Action: Mouse scrolled (521, 311) with delta (0, 0)
Screenshot: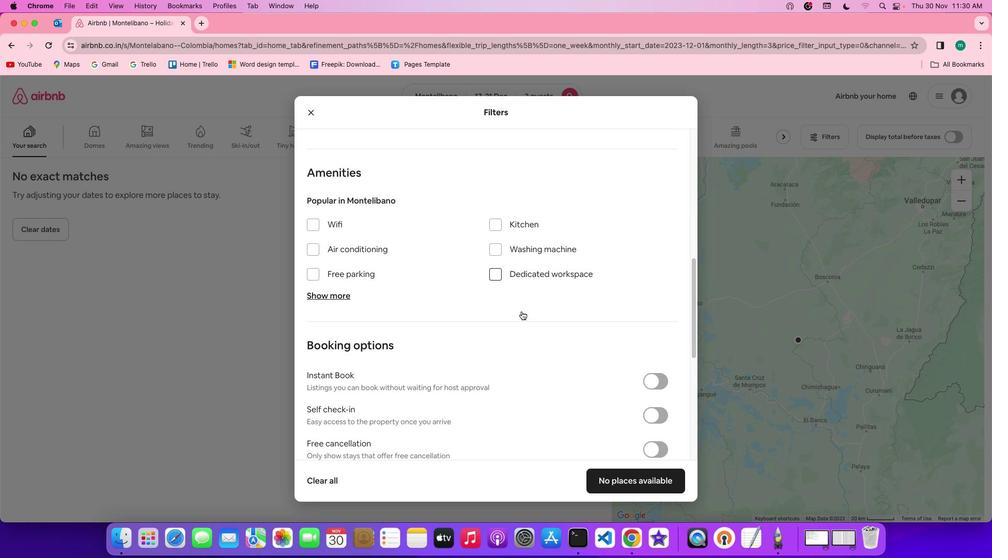 
Action: Mouse scrolled (521, 311) with delta (0, 0)
Screenshot: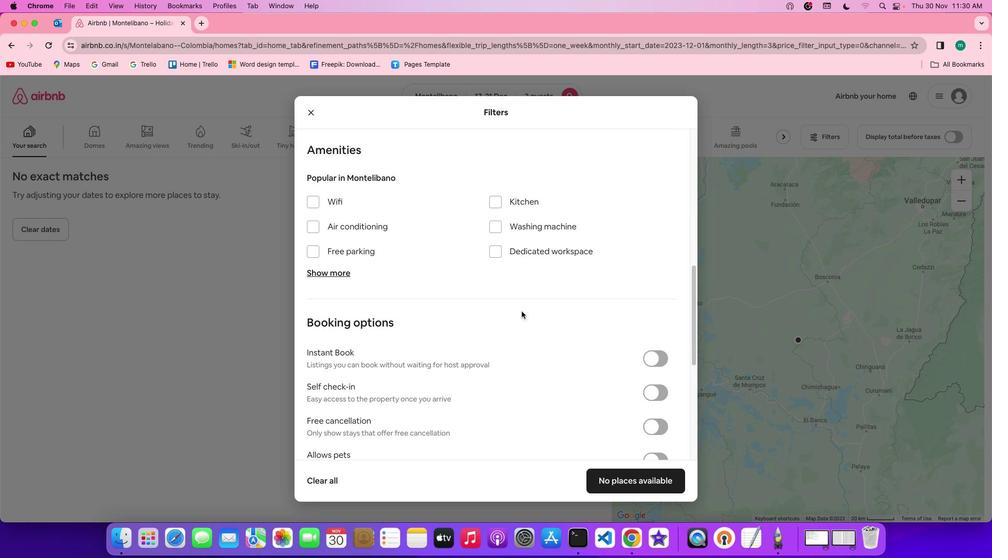 
Action: Mouse scrolled (521, 311) with delta (0, 0)
Screenshot: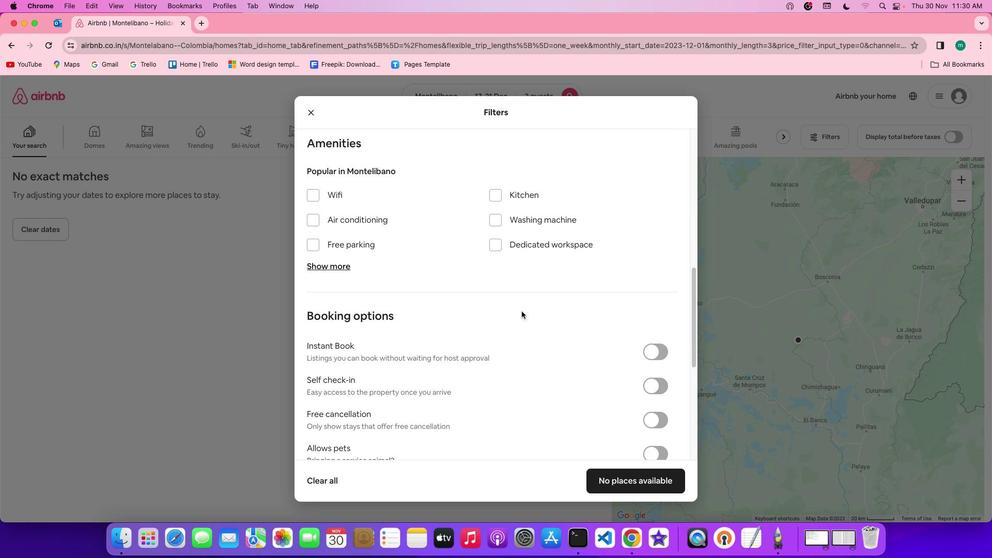 
Action: Mouse moved to (313, 192)
Screenshot: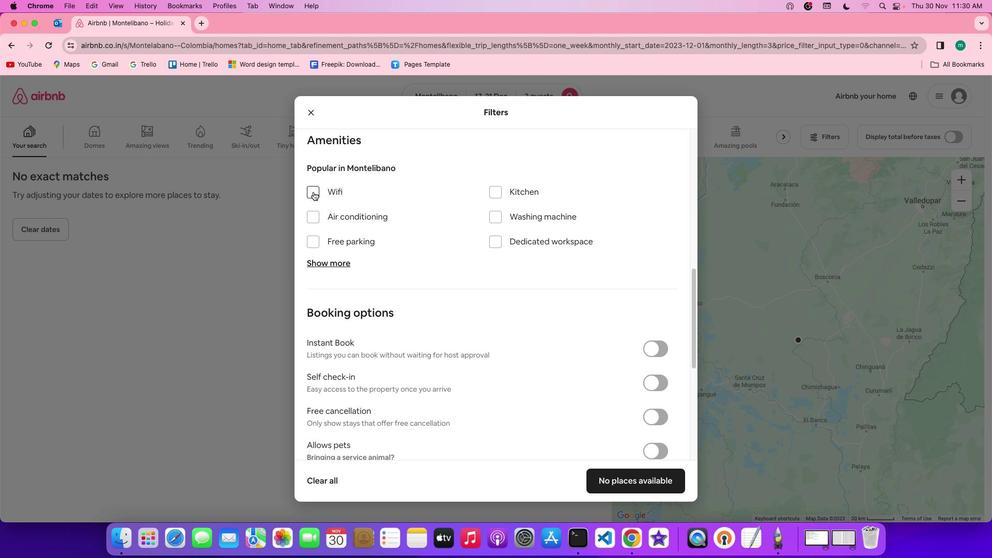 
Action: Mouse pressed left at (313, 192)
Screenshot: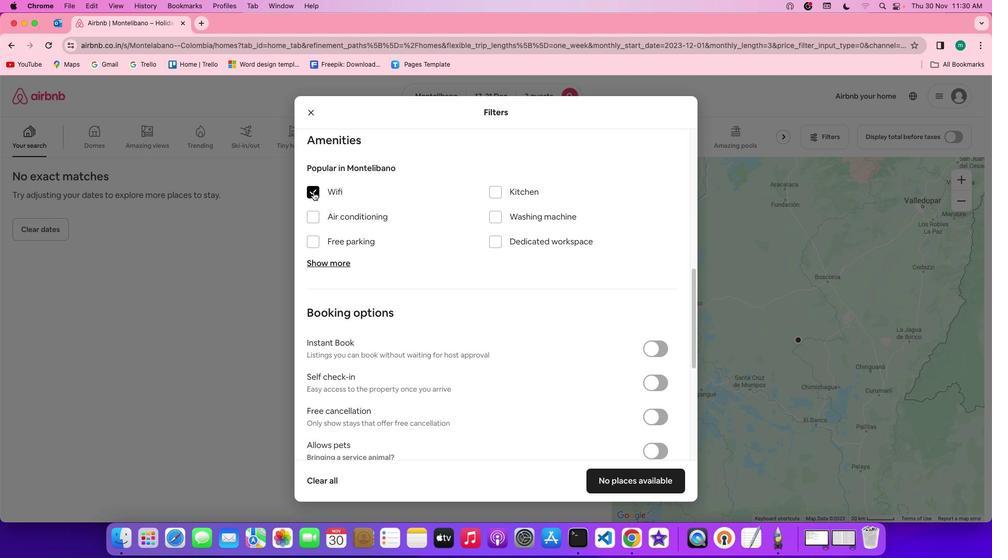 
Action: Mouse moved to (328, 264)
Screenshot: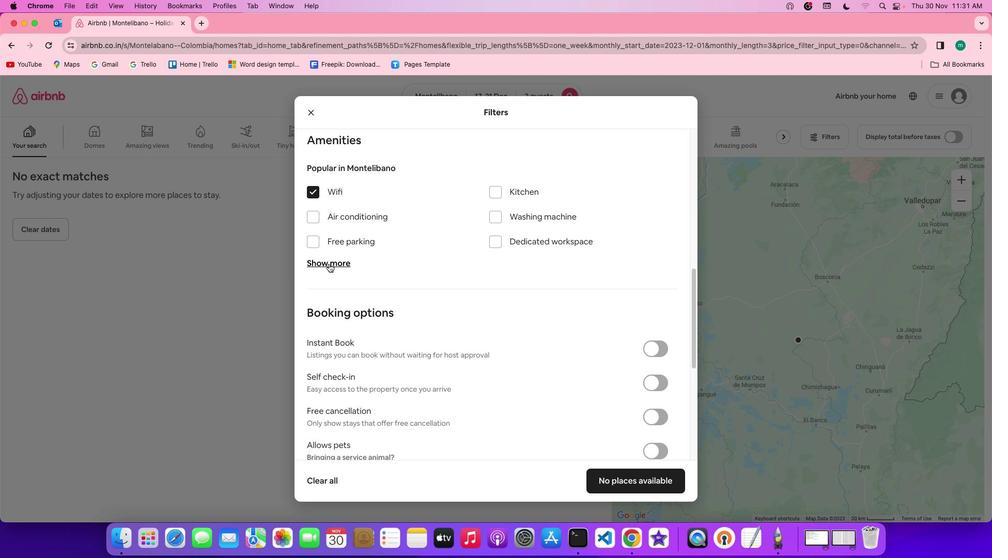 
Action: Mouse pressed left at (328, 264)
Screenshot: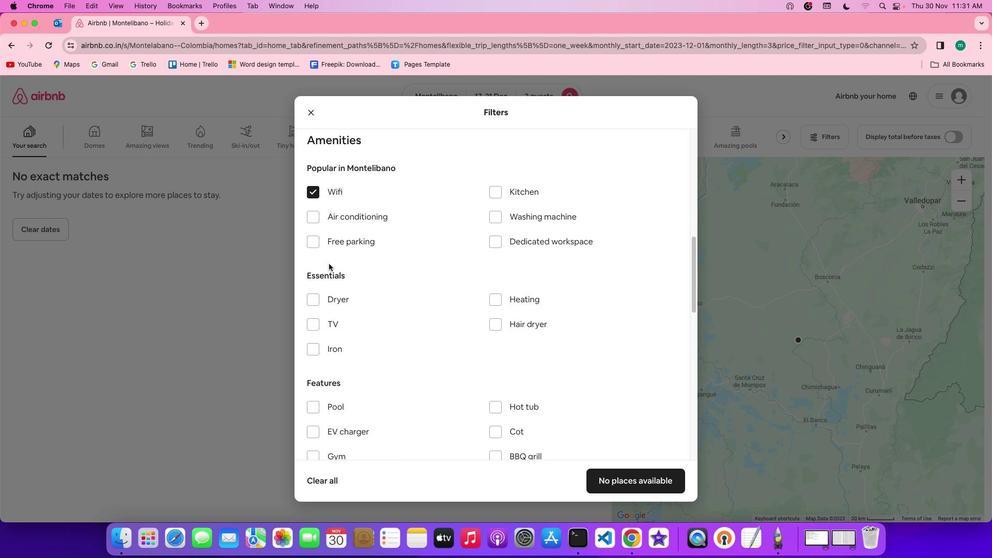 
Action: Mouse moved to (478, 327)
Screenshot: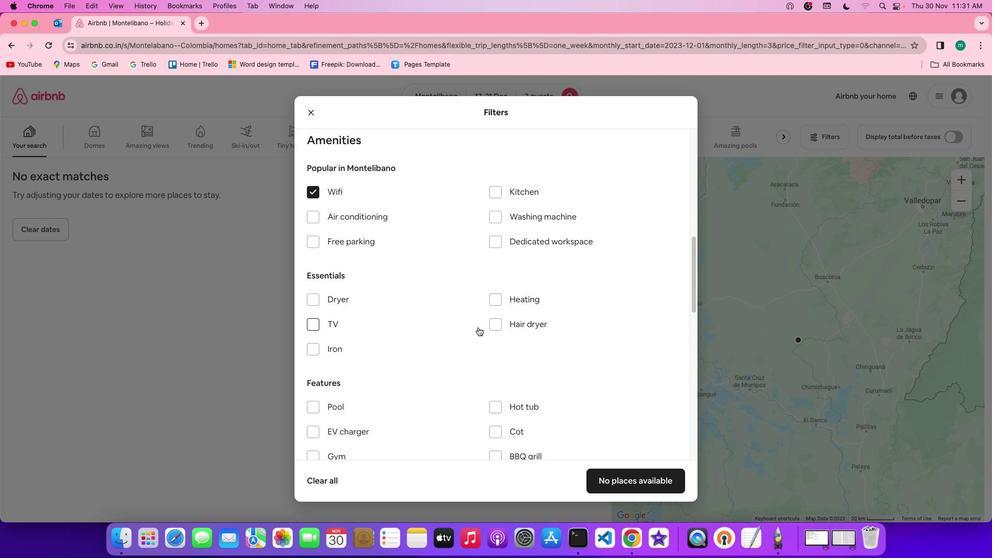 
Action: Mouse scrolled (478, 327) with delta (0, 0)
Screenshot: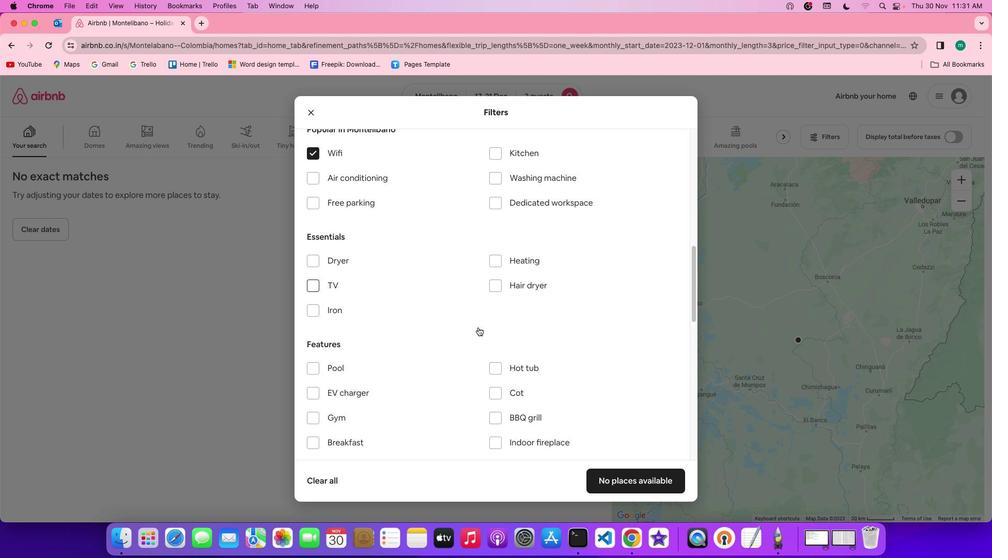 
Action: Mouse scrolled (478, 327) with delta (0, 0)
Screenshot: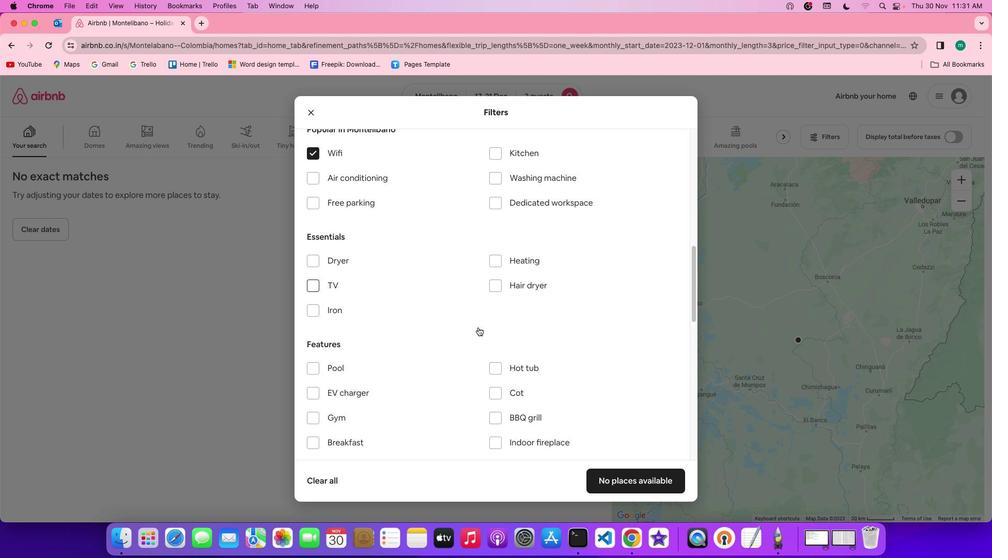 
Action: Mouse scrolled (478, 327) with delta (0, -1)
Screenshot: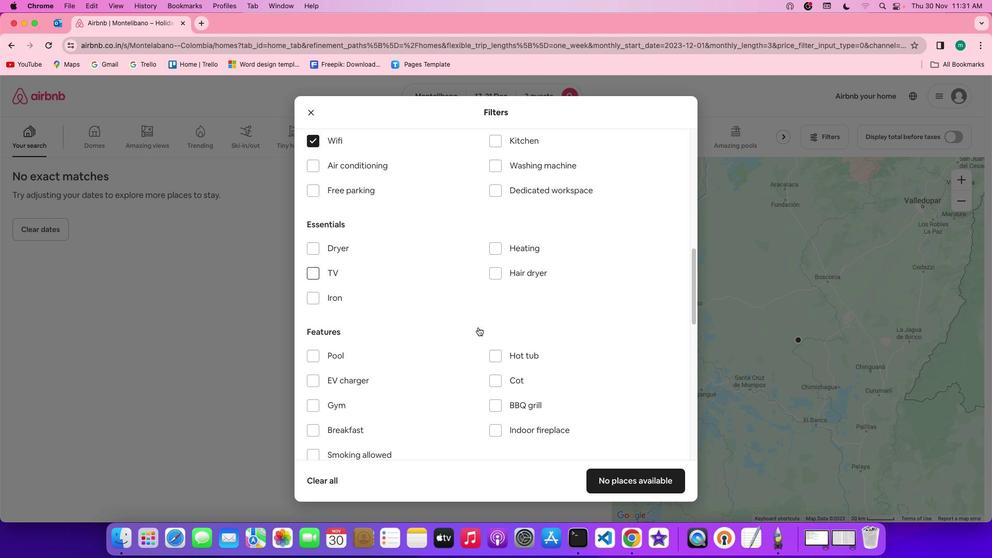 
Action: Mouse scrolled (478, 327) with delta (0, 0)
Screenshot: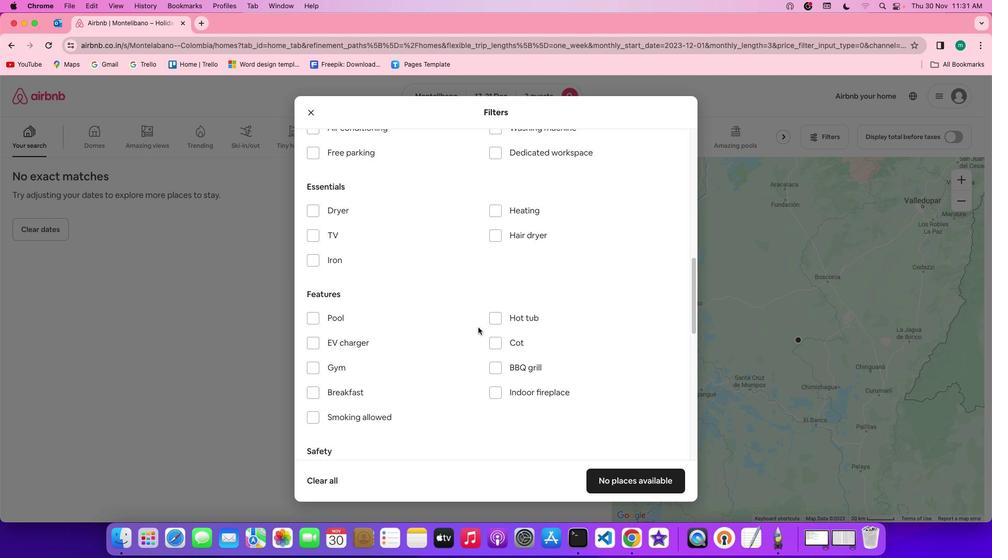 
Action: Mouse scrolled (478, 327) with delta (0, 0)
Screenshot: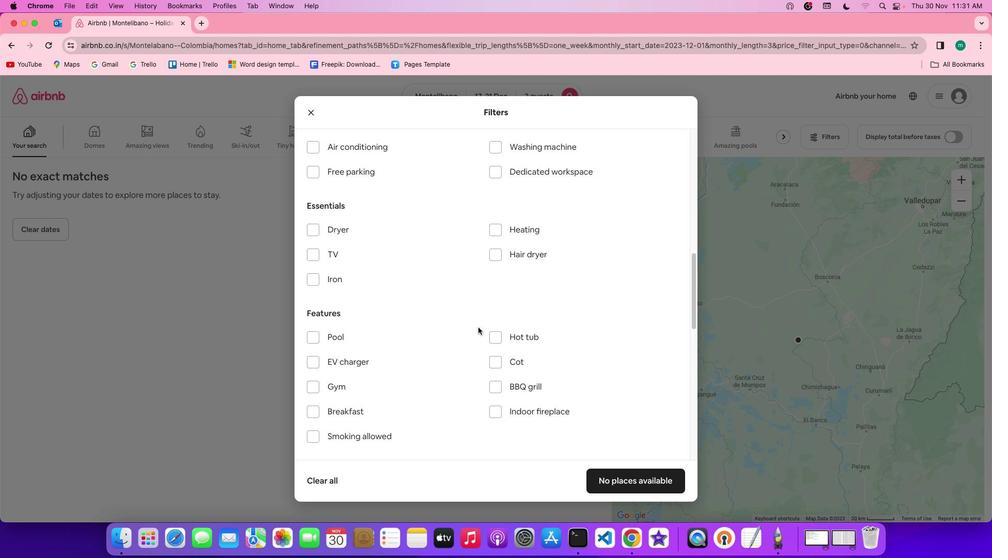 
Action: Mouse scrolled (478, 327) with delta (0, 0)
Screenshot: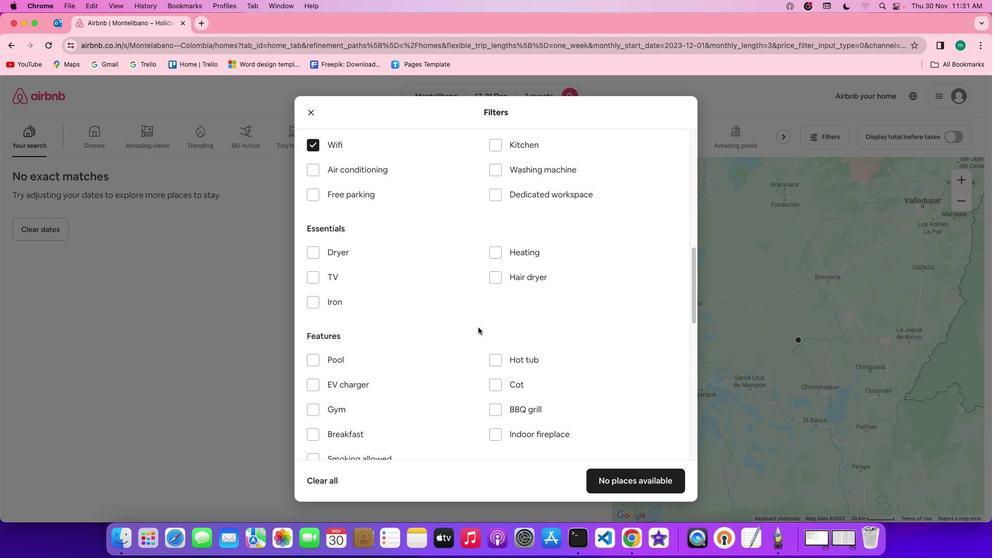
Action: Mouse scrolled (478, 327) with delta (0, 1)
Screenshot: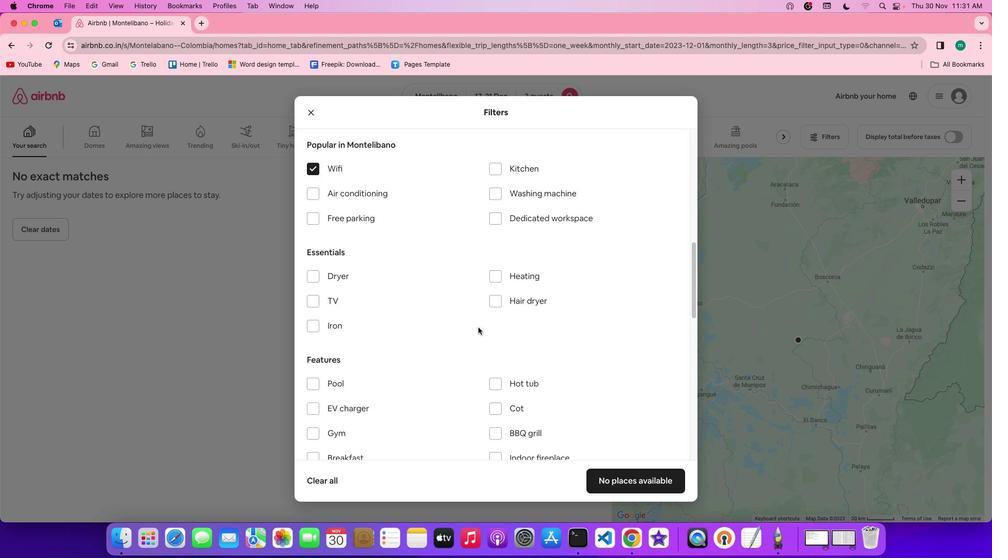 
Action: Mouse moved to (496, 214)
Screenshot: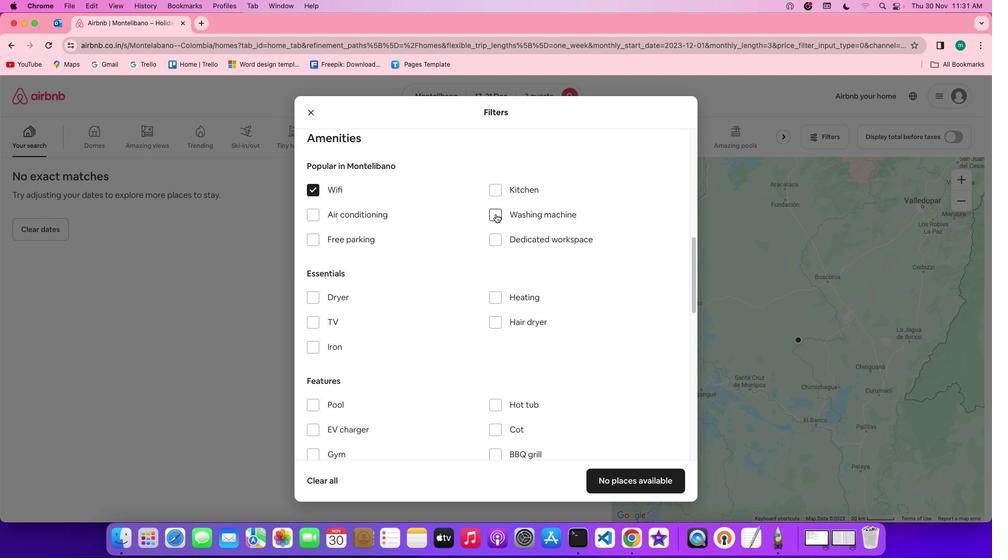 
Action: Mouse pressed left at (496, 214)
Screenshot: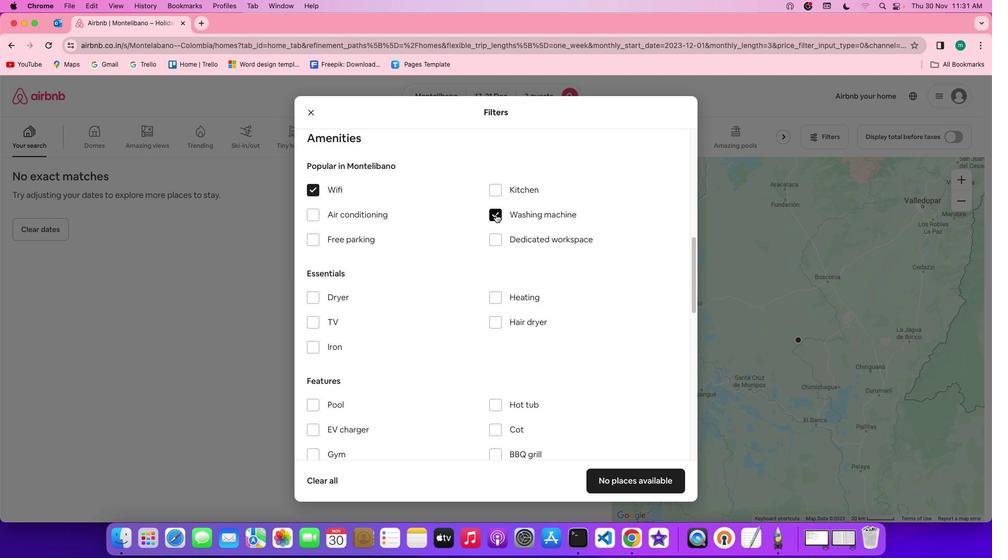 
Action: Mouse moved to (618, 374)
Screenshot: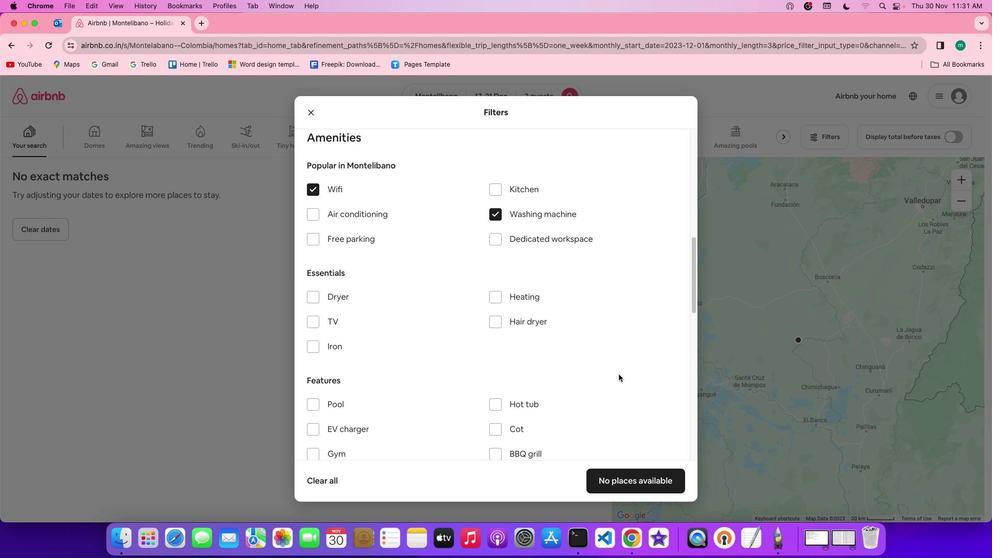 
Action: Mouse scrolled (618, 374) with delta (0, 0)
Screenshot: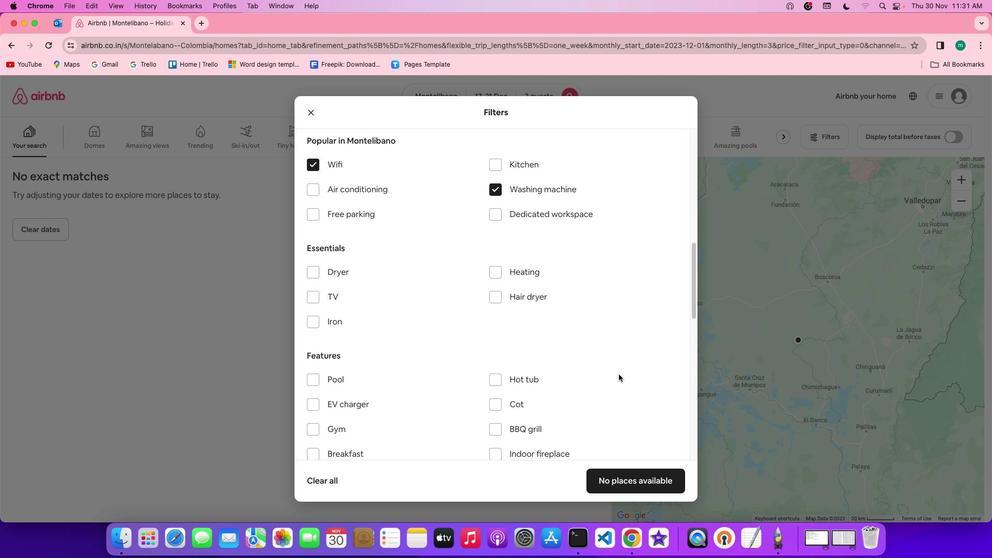 
Action: Mouse scrolled (618, 374) with delta (0, 0)
Screenshot: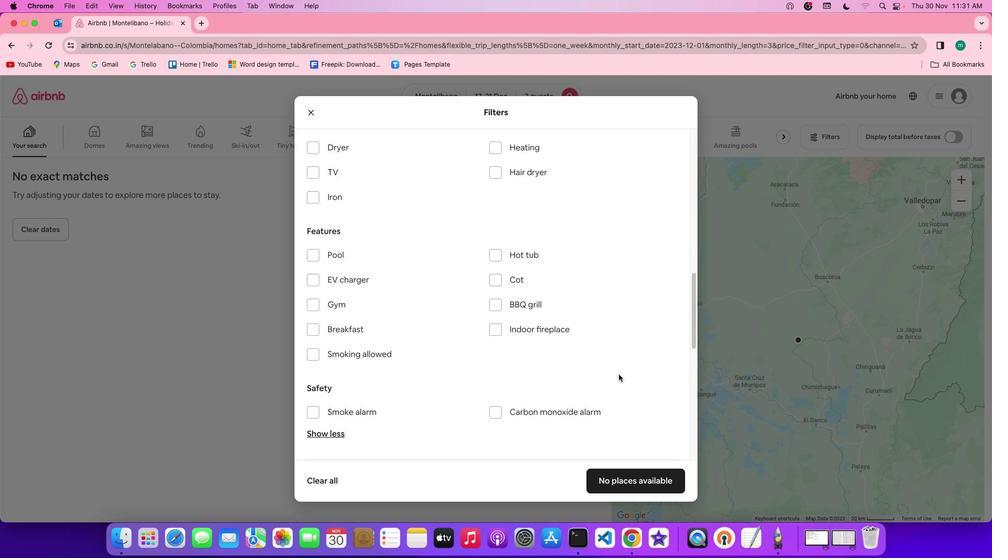 
Action: Mouse scrolled (618, 374) with delta (0, -1)
Screenshot: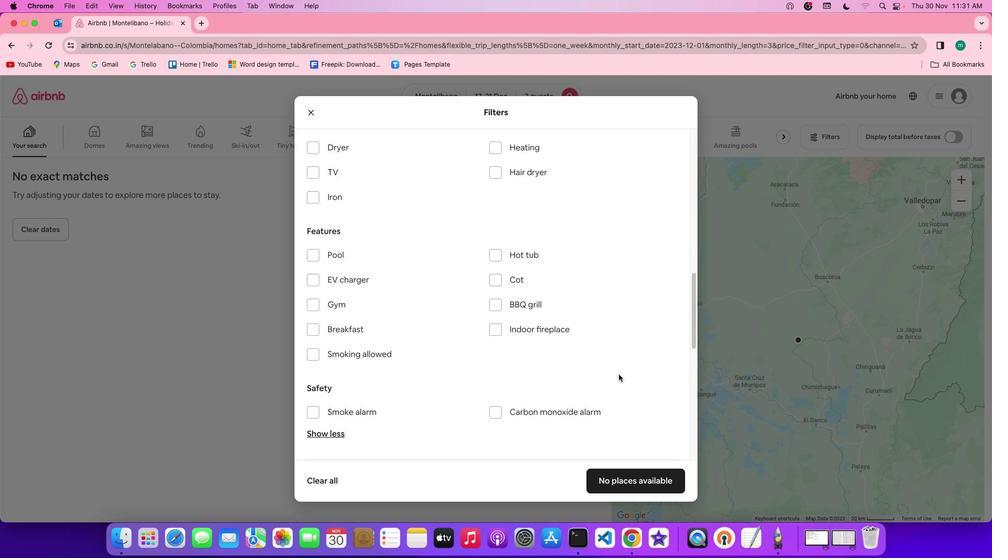
Action: Mouse scrolled (618, 374) with delta (0, -2)
Screenshot: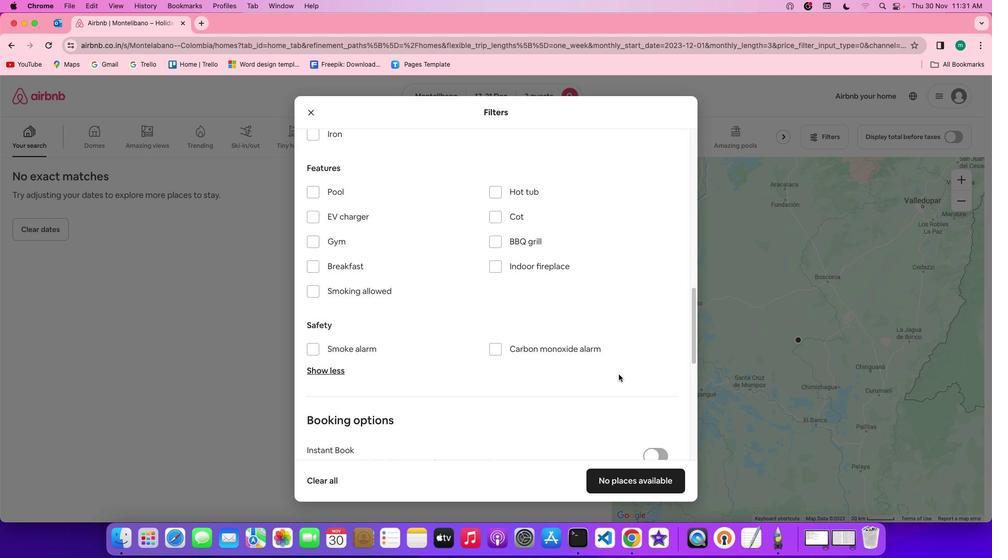 
Action: Mouse scrolled (618, 374) with delta (0, -2)
Screenshot: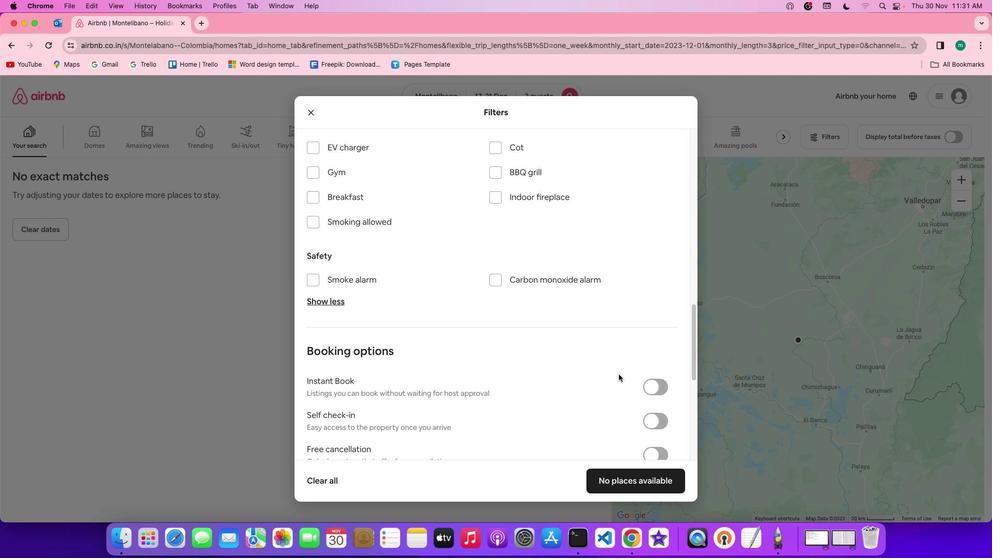 
Action: Mouse scrolled (618, 374) with delta (0, 0)
Screenshot: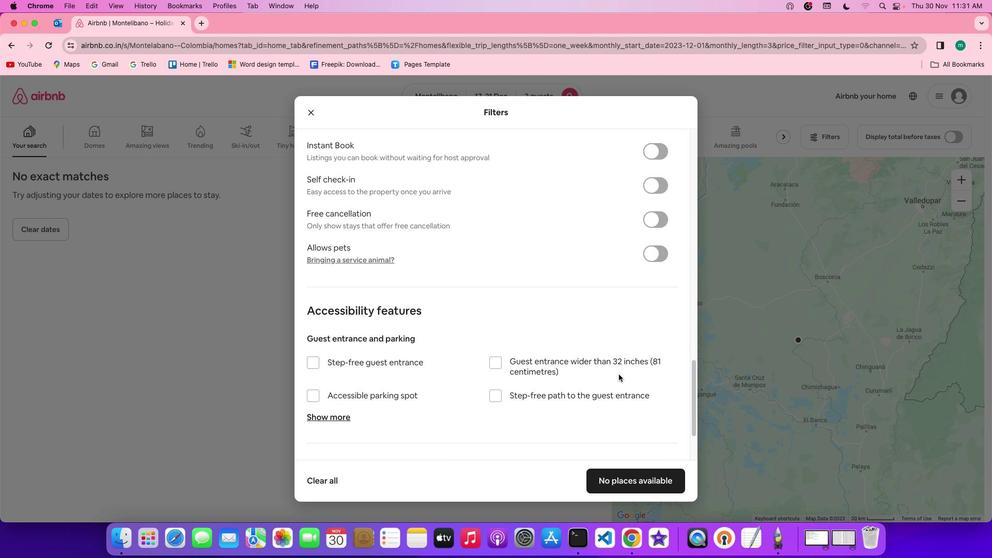 
Action: Mouse scrolled (618, 374) with delta (0, 0)
Screenshot: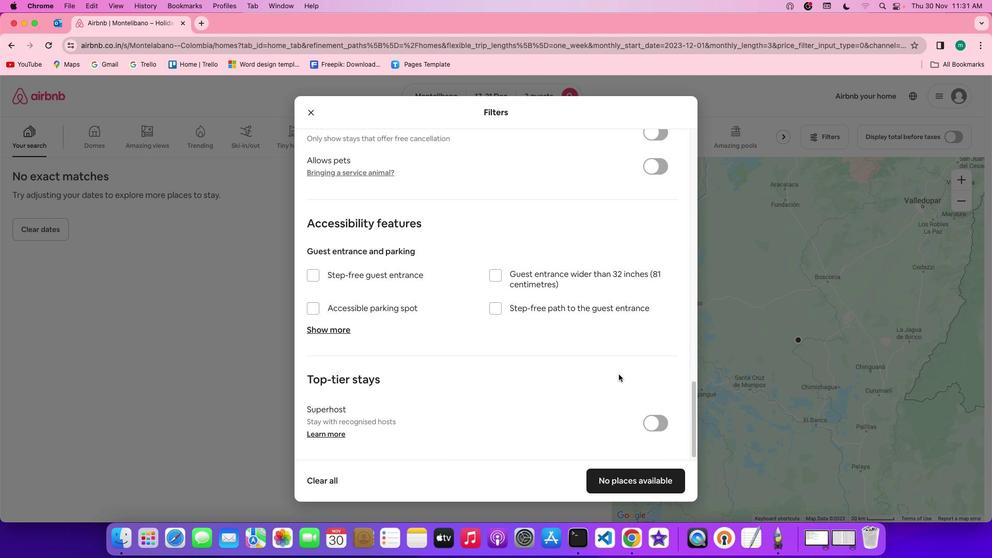 
Action: Mouse scrolled (618, 374) with delta (0, -1)
Screenshot: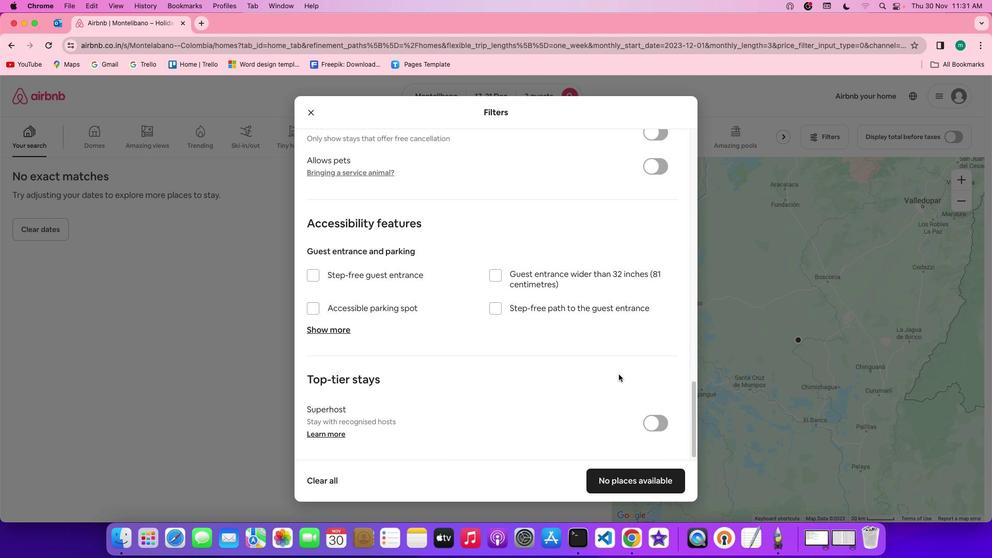 
Action: Mouse scrolled (618, 374) with delta (0, -2)
Screenshot: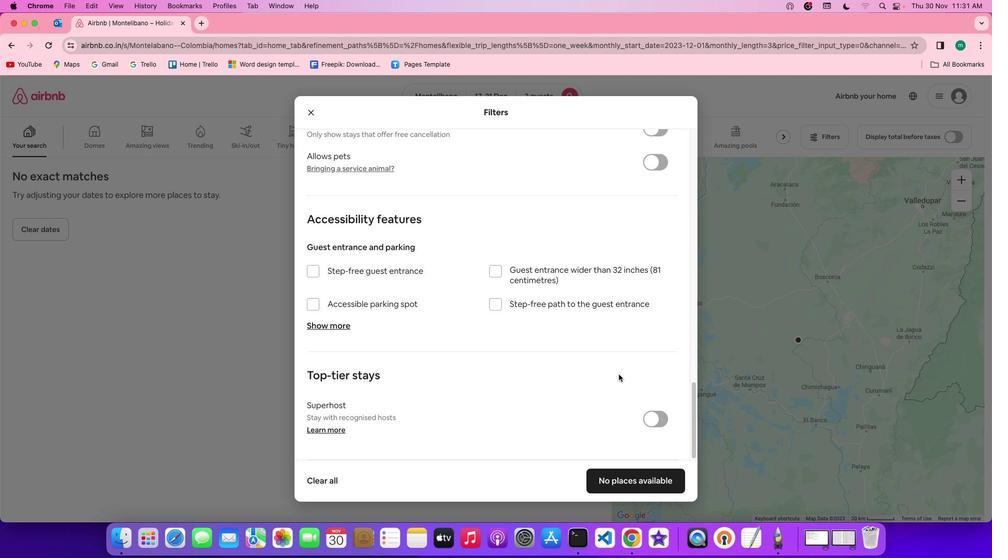 
Action: Mouse scrolled (618, 374) with delta (0, -3)
Screenshot: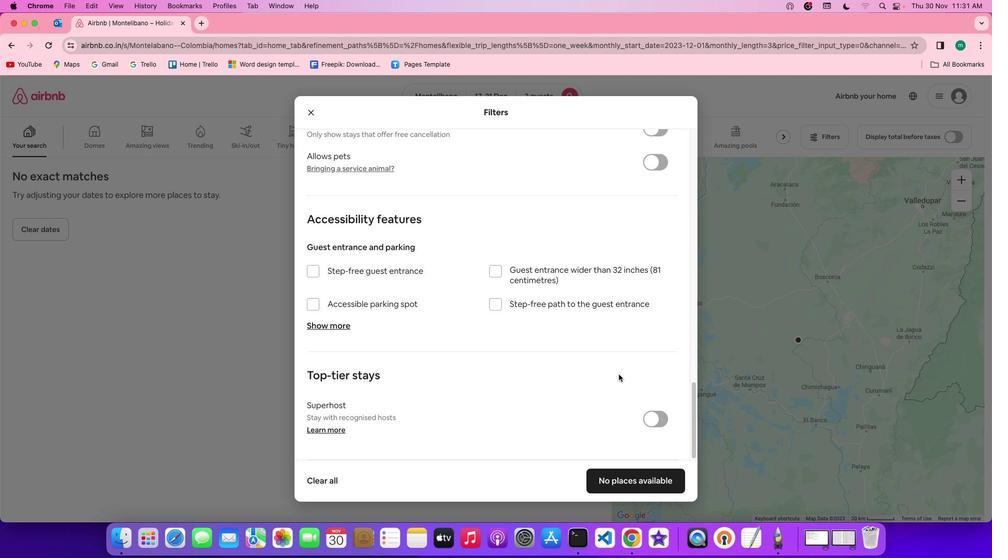 
Action: Mouse scrolled (618, 374) with delta (0, 0)
Screenshot: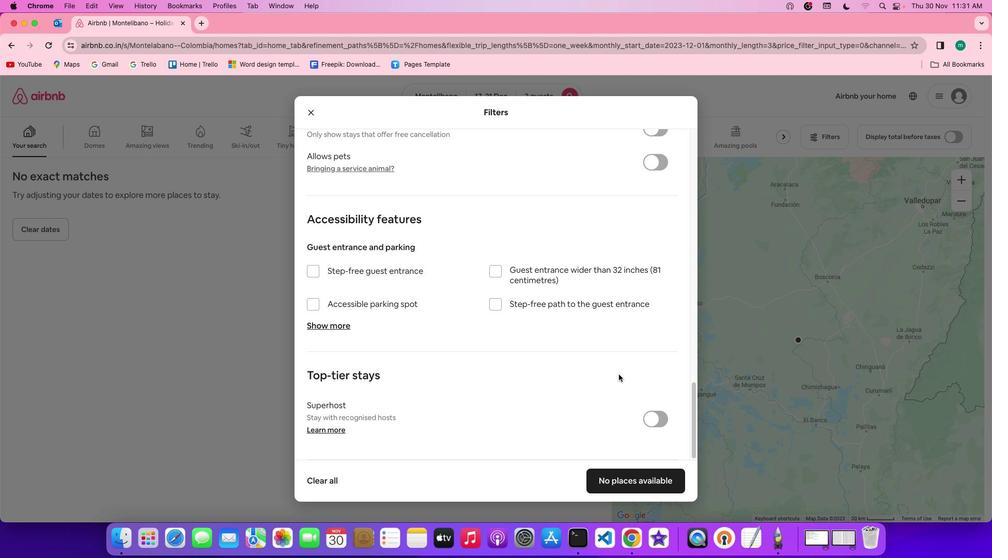 
Action: Mouse scrolled (618, 374) with delta (0, 0)
Screenshot: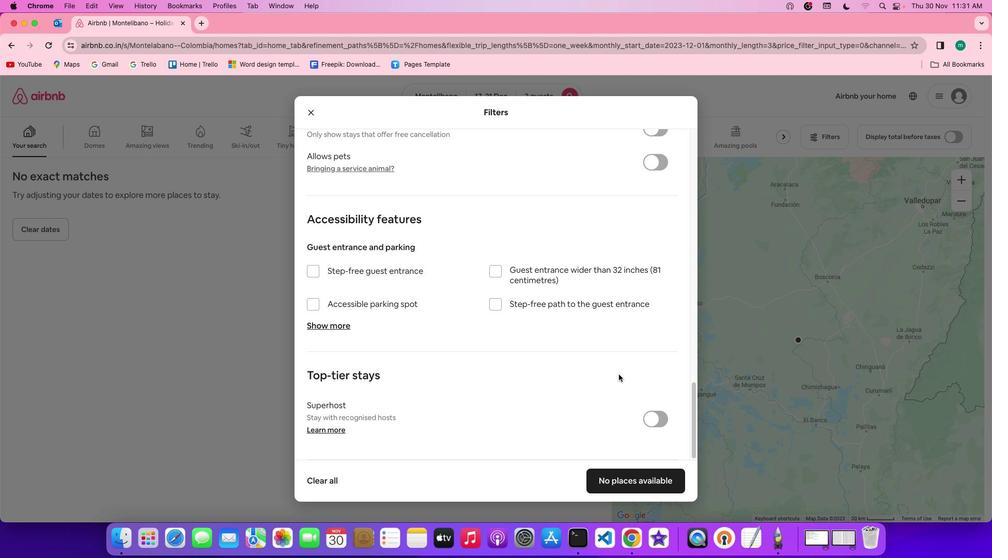 
Action: Mouse scrolled (618, 374) with delta (0, -2)
Screenshot: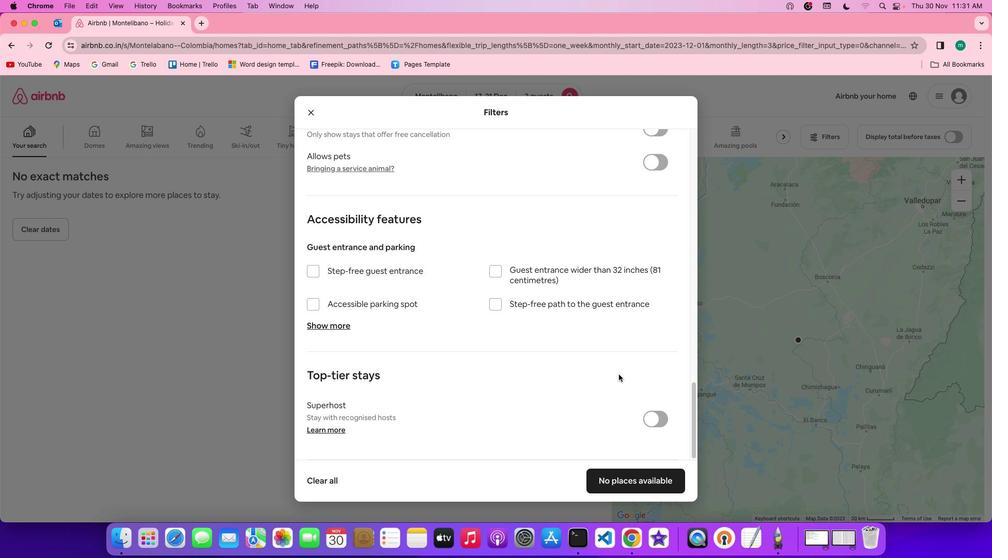 
Action: Mouse scrolled (618, 374) with delta (0, -2)
Screenshot: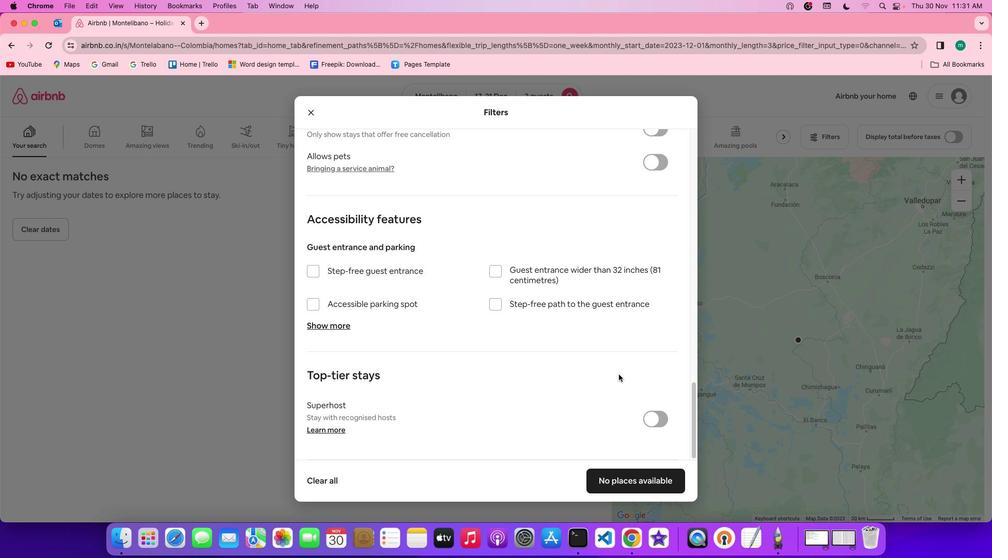 
Action: Mouse scrolled (618, 374) with delta (0, -3)
Screenshot: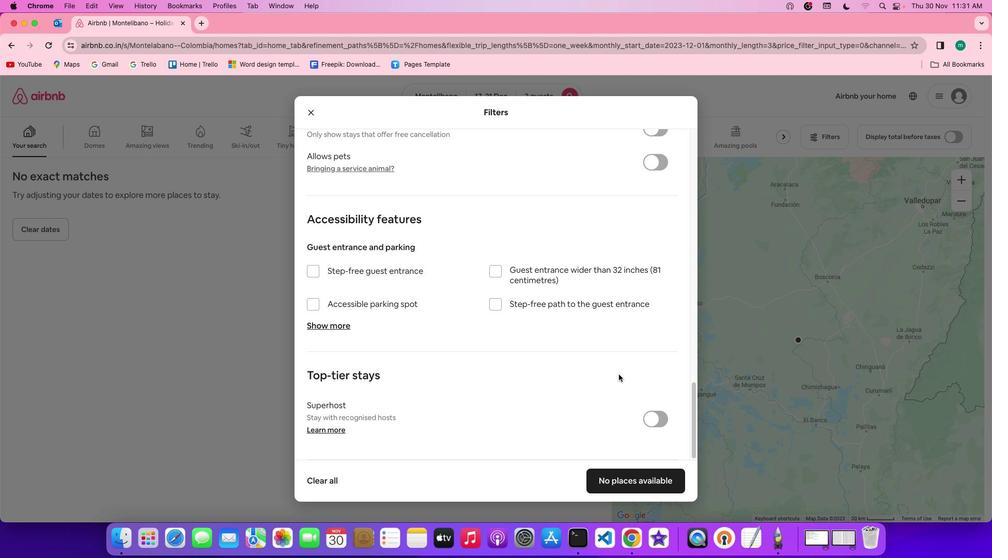 
Action: Mouse scrolled (618, 374) with delta (0, -3)
Screenshot: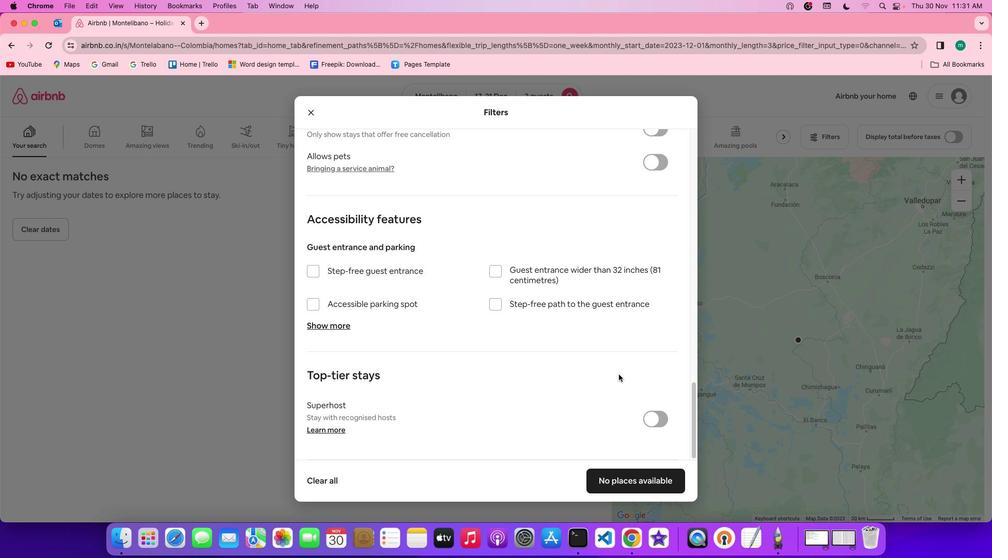 
Action: Mouse moved to (654, 481)
Screenshot: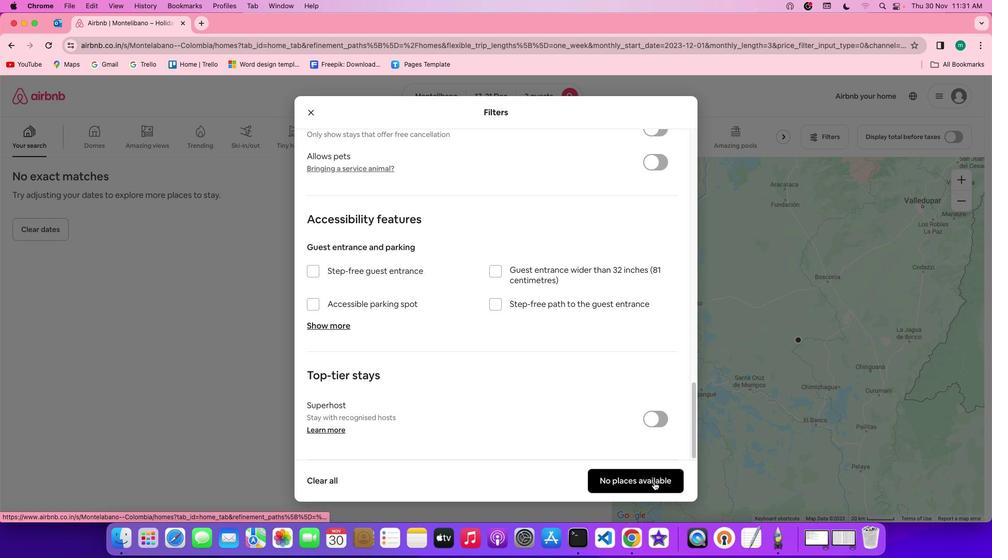 
Action: Mouse pressed left at (654, 481)
Screenshot: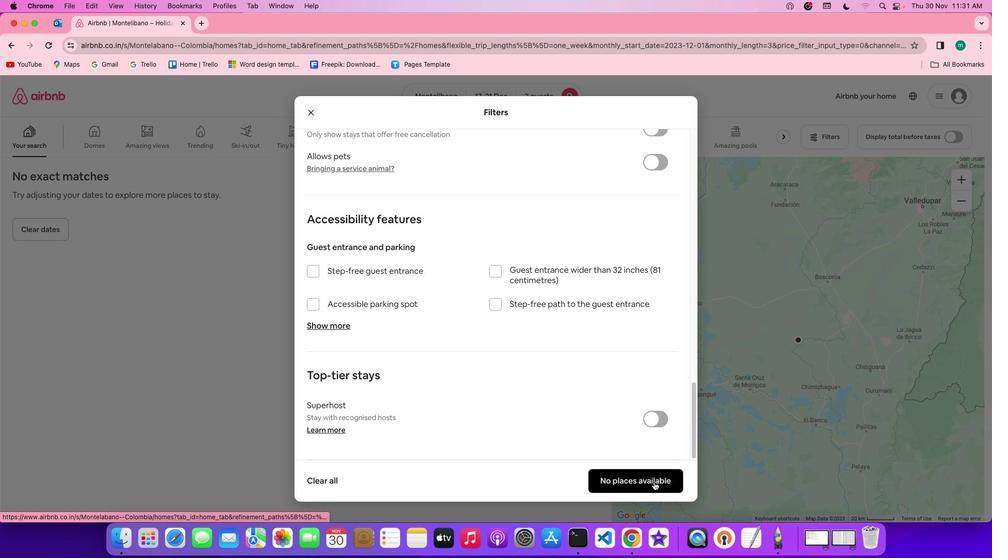 
Action: Mouse moved to (315, 309)
Screenshot: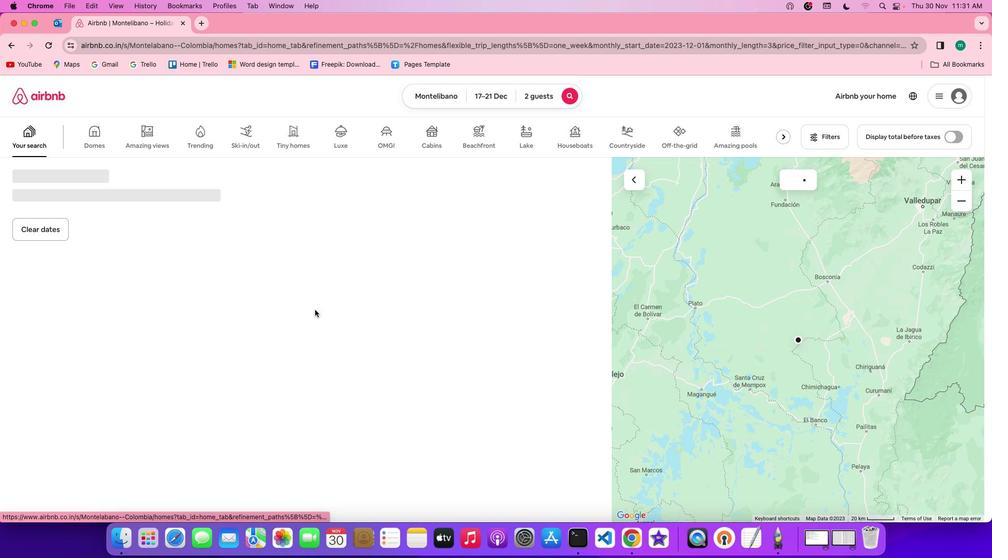 
